 Task: Look for space in Buldāna, India from 1st July, 2023 to 9th July, 2023 for 2 adults in price range Rs.8000 to Rs.15000. Place can be entire place with 1  bedroom having 1 bed and 1 bathroom. Property type can be house, flat, guest house. Booking option can be shelf check-in. Required host language is English.
Action: Mouse moved to (449, 57)
Screenshot: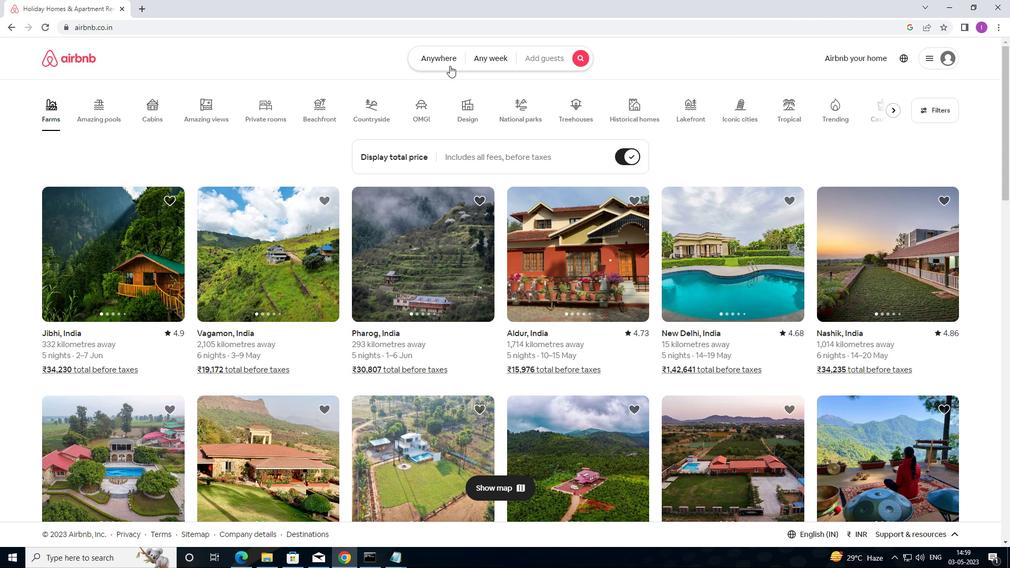 
Action: Mouse pressed left at (449, 57)
Screenshot: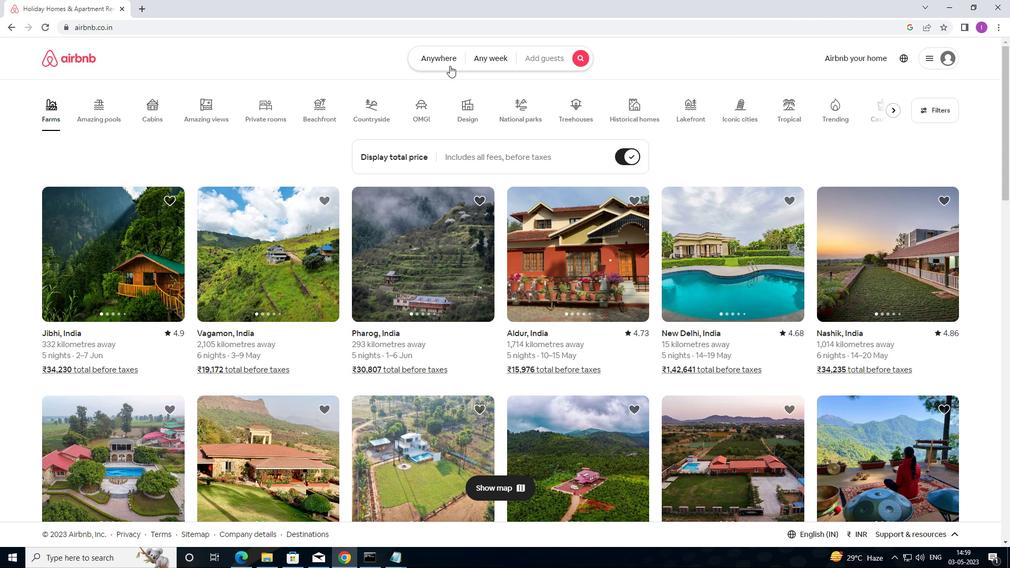 
Action: Mouse moved to (345, 95)
Screenshot: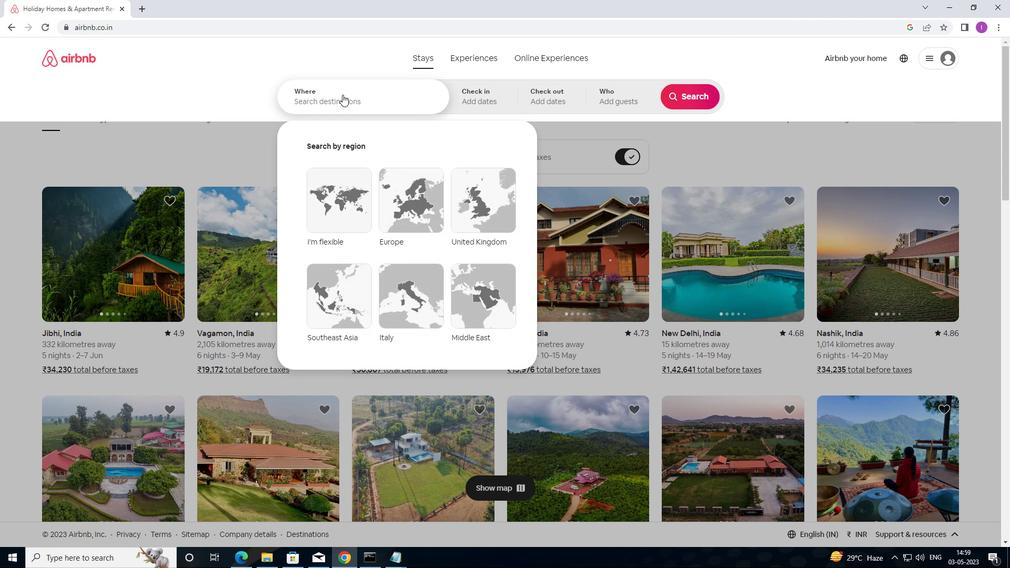 
Action: Mouse pressed left at (345, 95)
Screenshot: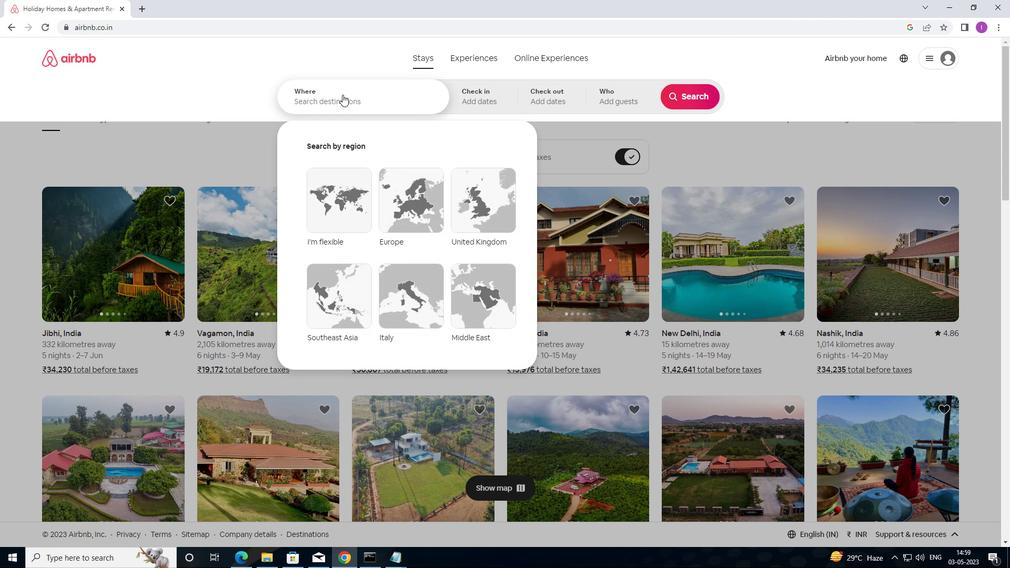 
Action: Mouse moved to (380, 92)
Screenshot: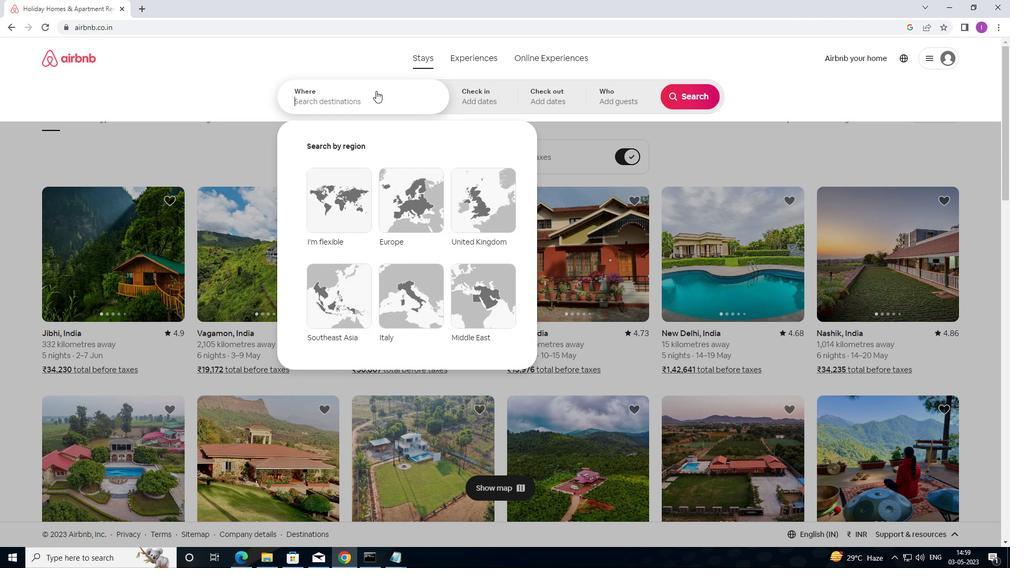 
Action: Key pressed <Key.shift>BULDANA,<Key.shift>INDIA
Screenshot: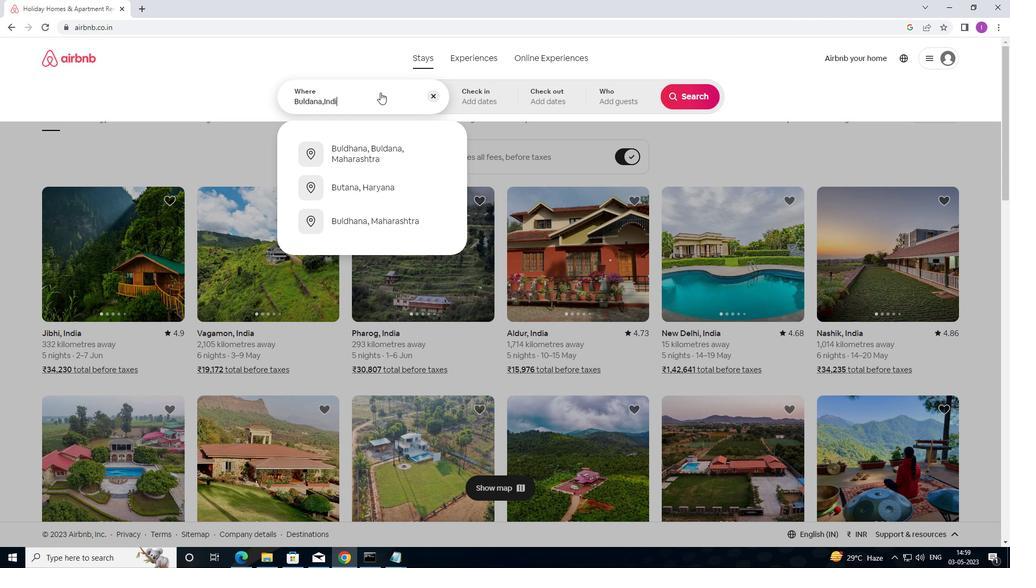 
Action: Mouse moved to (475, 92)
Screenshot: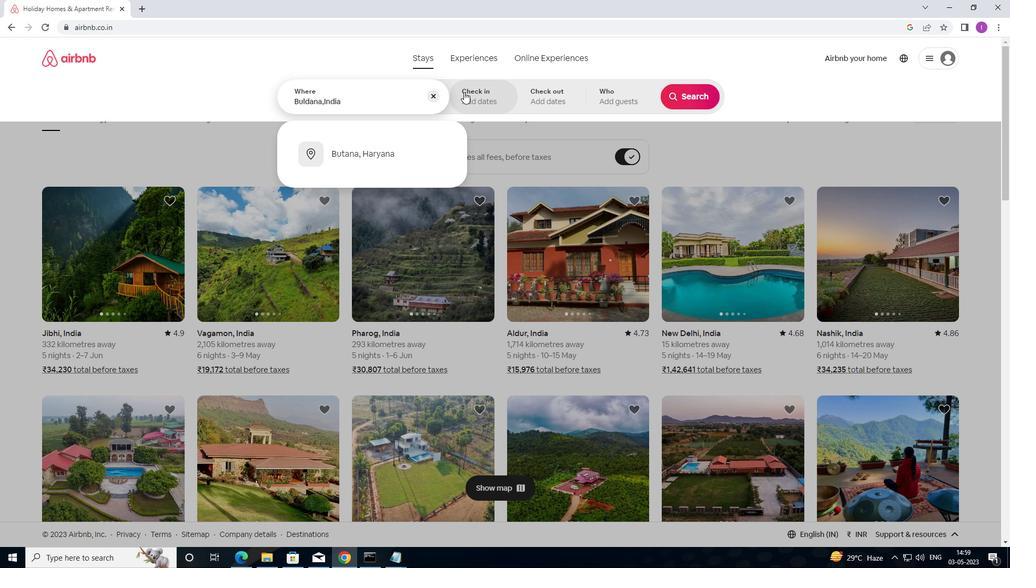 
Action: Mouse pressed left at (475, 92)
Screenshot: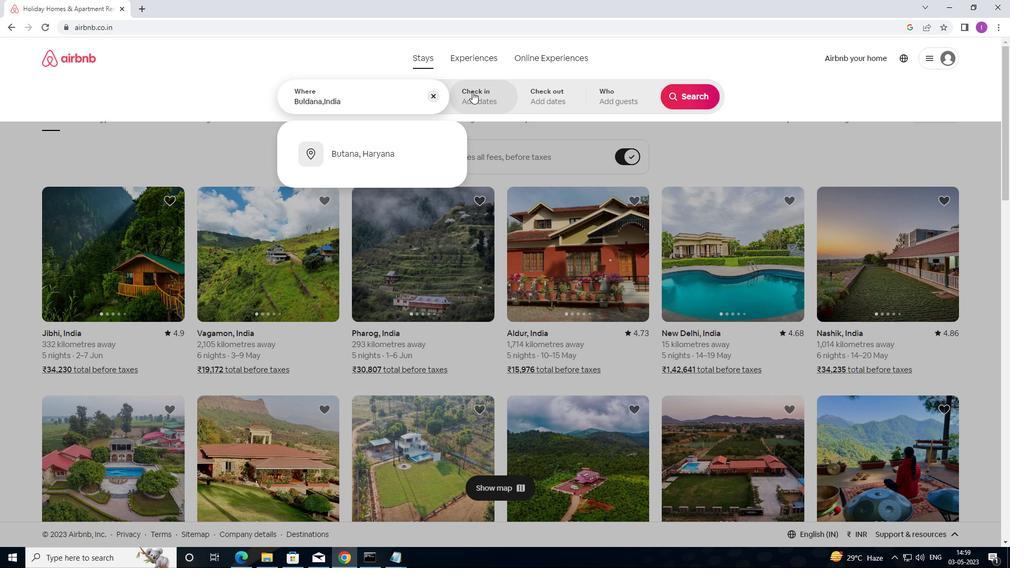 
Action: Mouse moved to (701, 188)
Screenshot: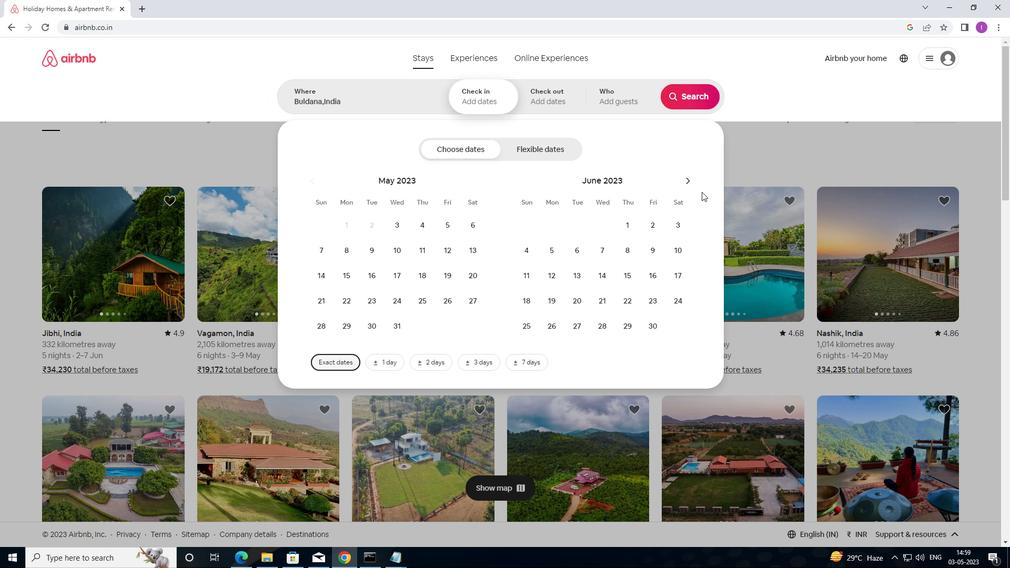 
Action: Mouse pressed left at (701, 188)
Screenshot: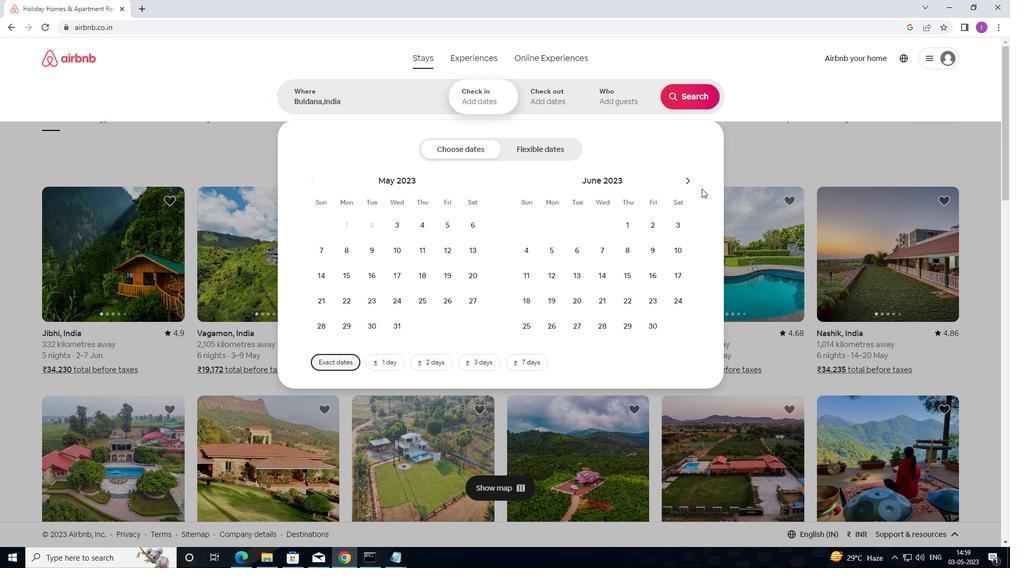 
Action: Mouse moved to (688, 179)
Screenshot: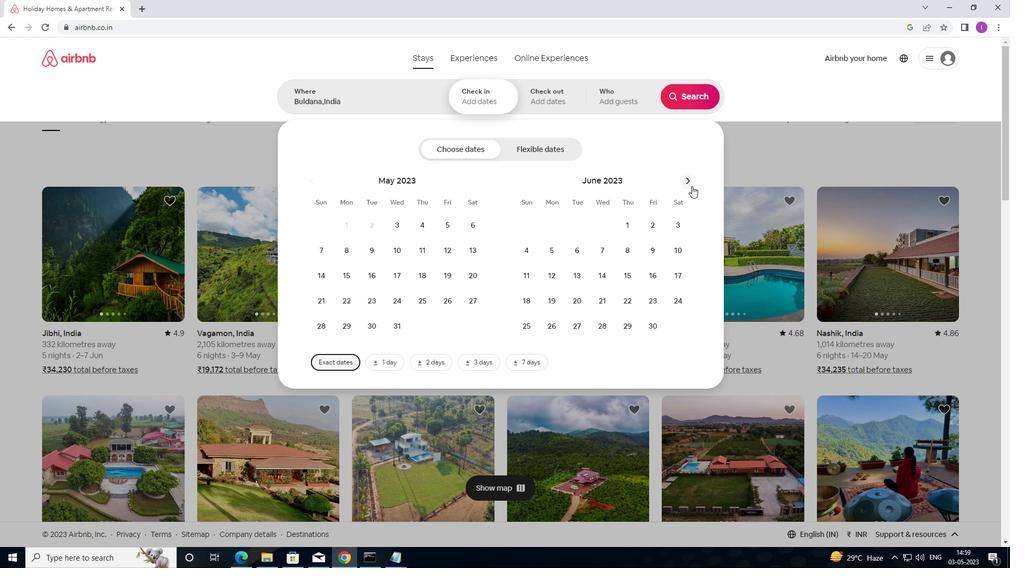 
Action: Mouse pressed left at (688, 179)
Screenshot: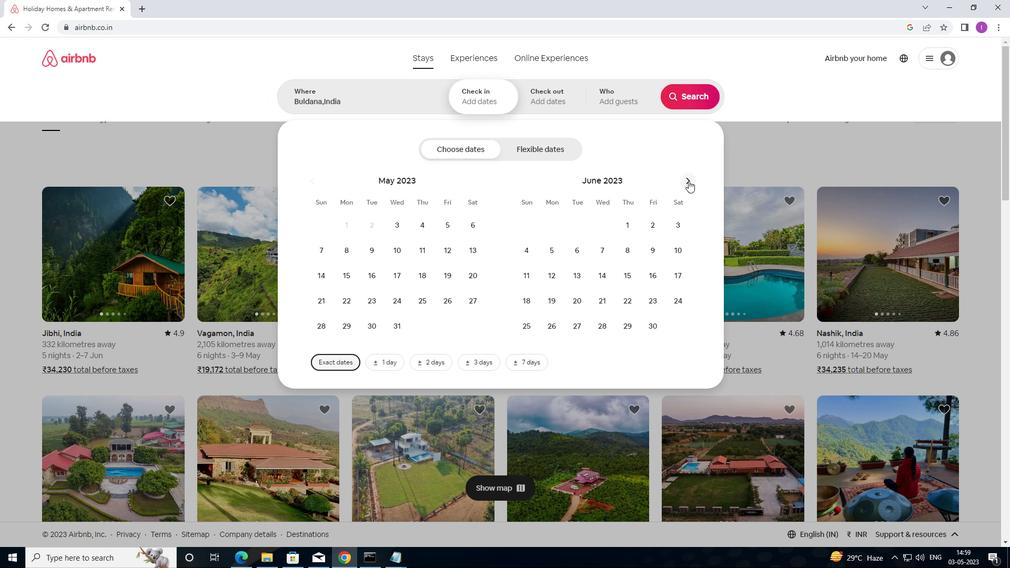 
Action: Mouse moved to (688, 224)
Screenshot: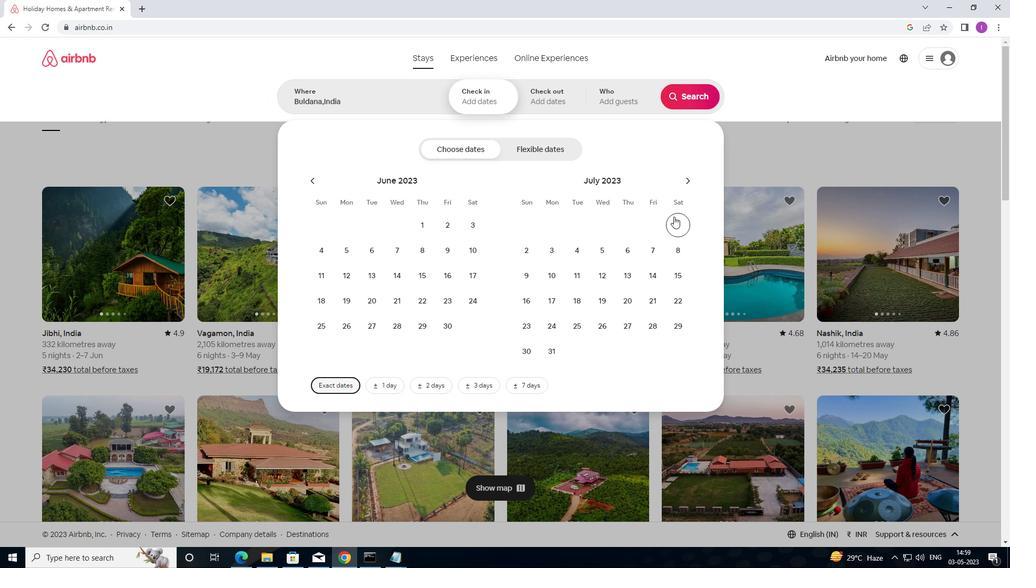 
Action: Mouse pressed left at (688, 224)
Screenshot: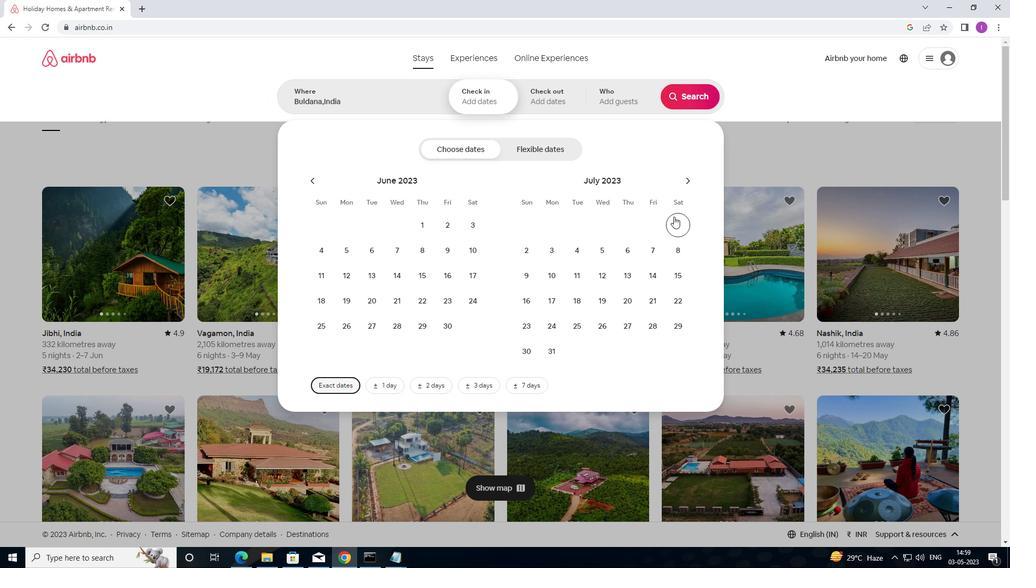 
Action: Mouse moved to (525, 280)
Screenshot: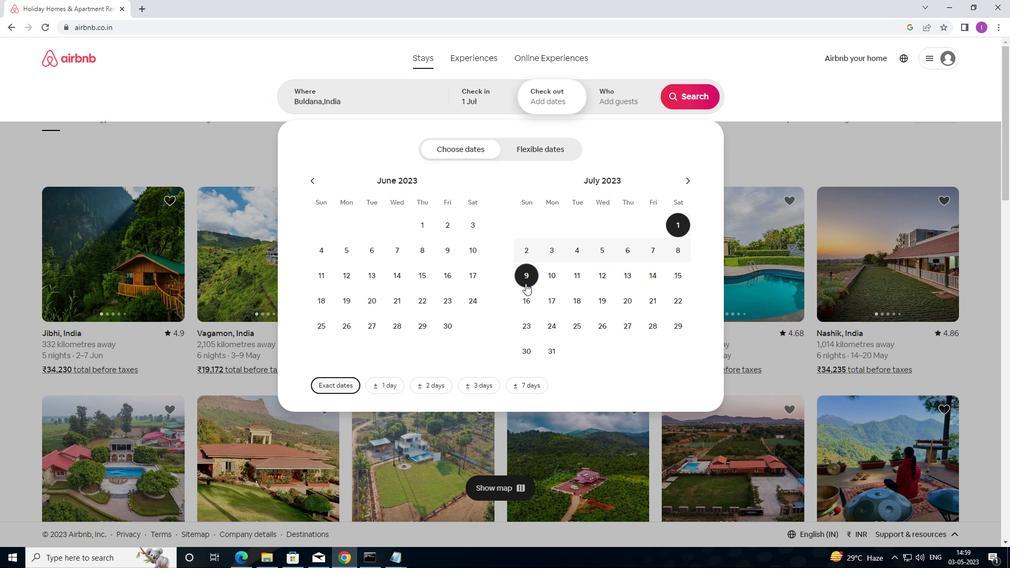 
Action: Mouse pressed left at (525, 280)
Screenshot: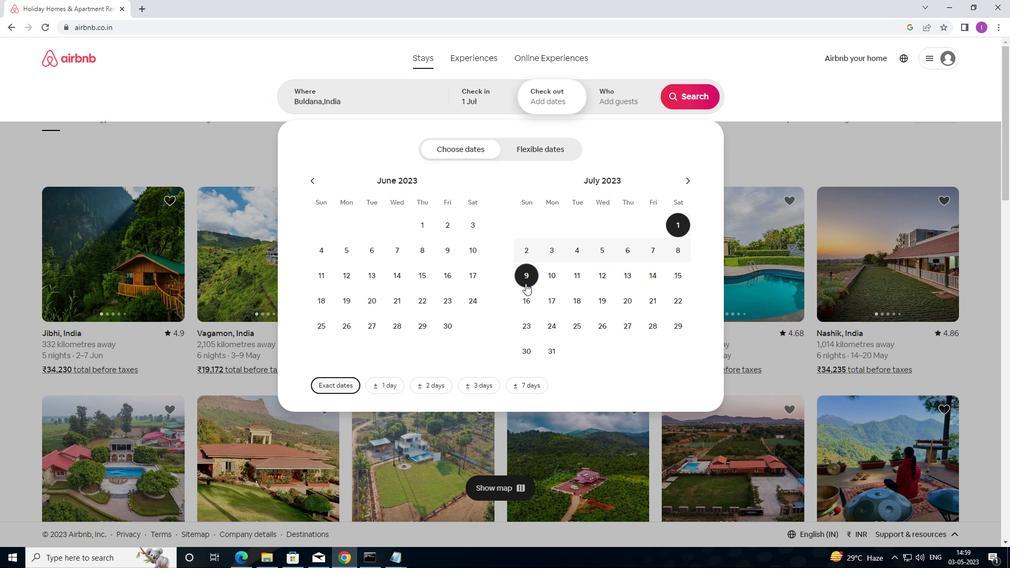 
Action: Mouse moved to (623, 101)
Screenshot: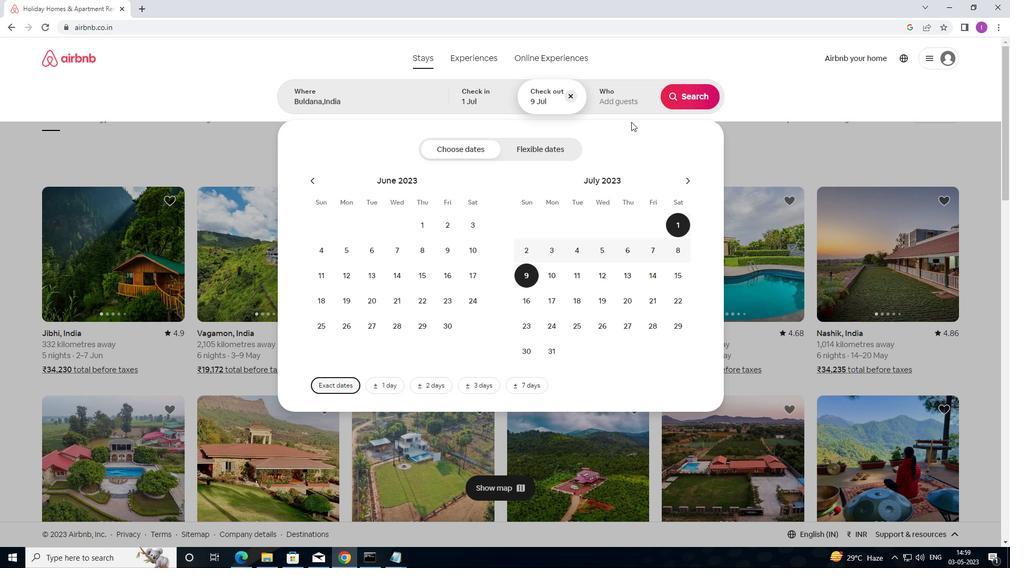 
Action: Mouse pressed left at (623, 101)
Screenshot: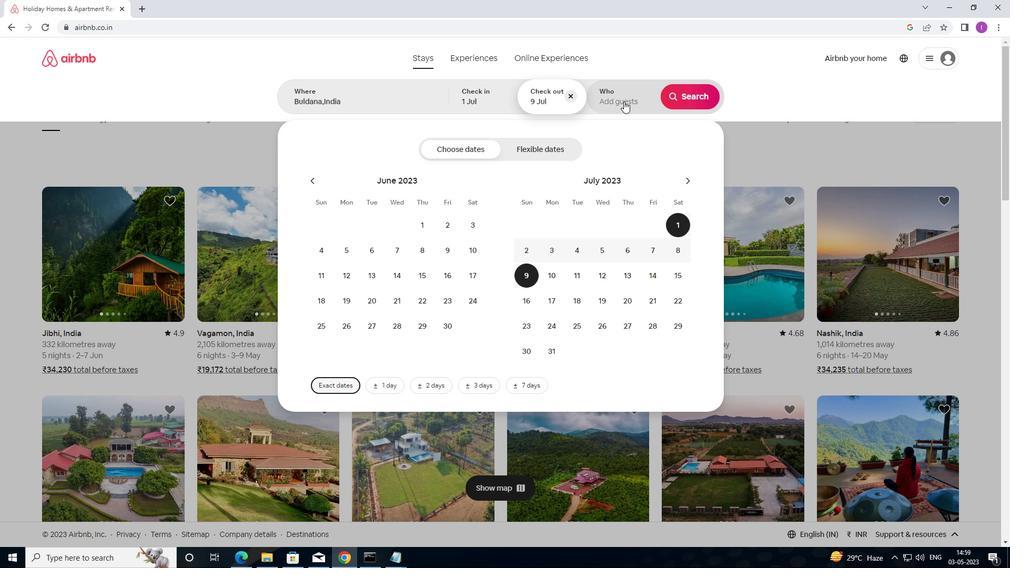 
Action: Mouse moved to (697, 150)
Screenshot: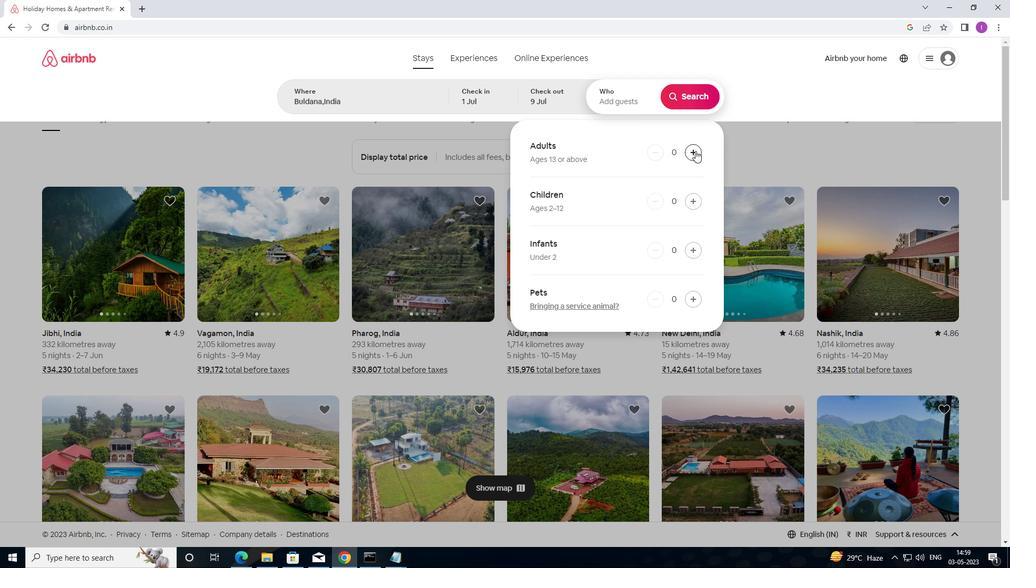 
Action: Mouse pressed left at (697, 150)
Screenshot: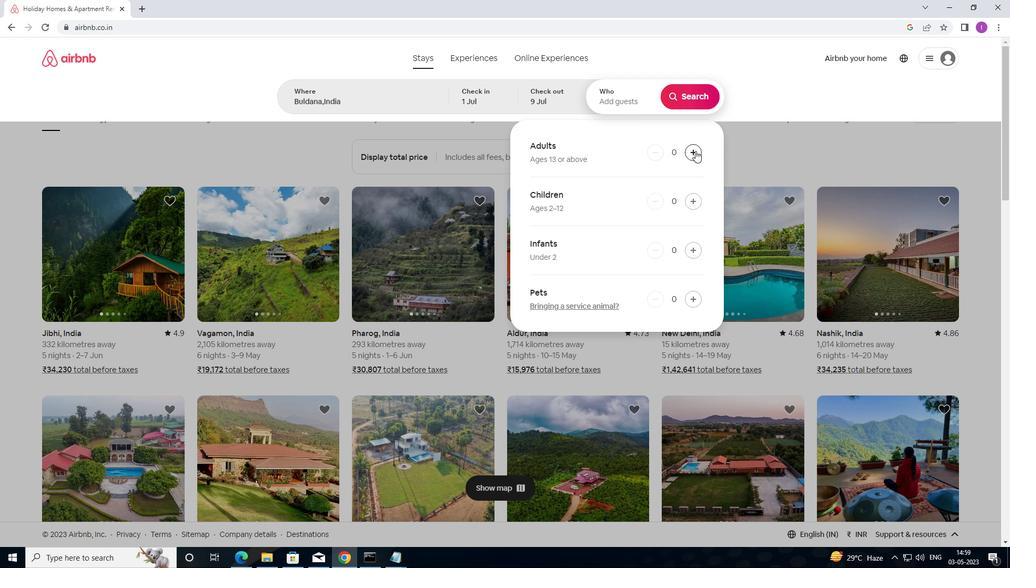 
Action: Mouse moved to (697, 150)
Screenshot: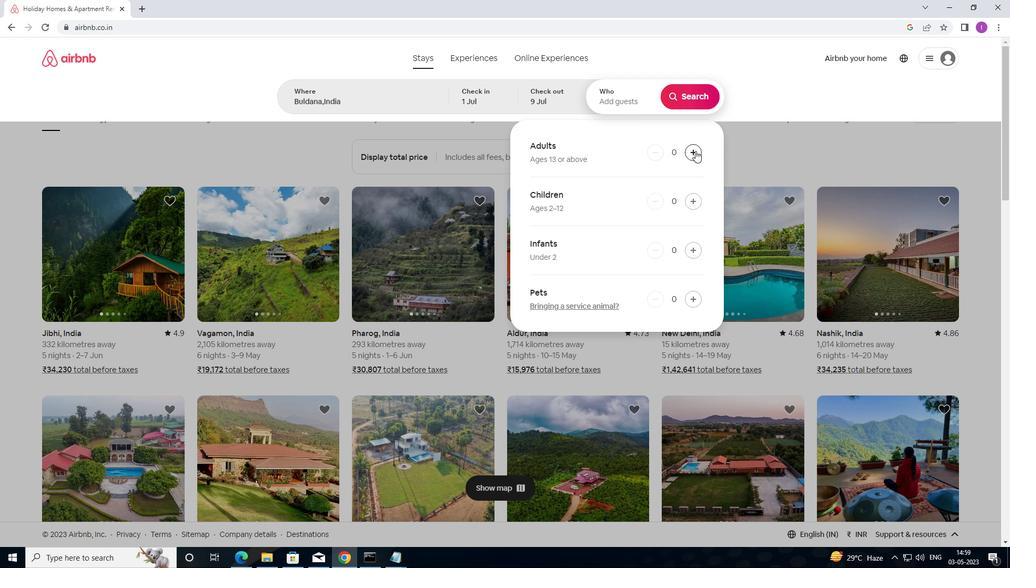 
Action: Mouse pressed left at (697, 150)
Screenshot: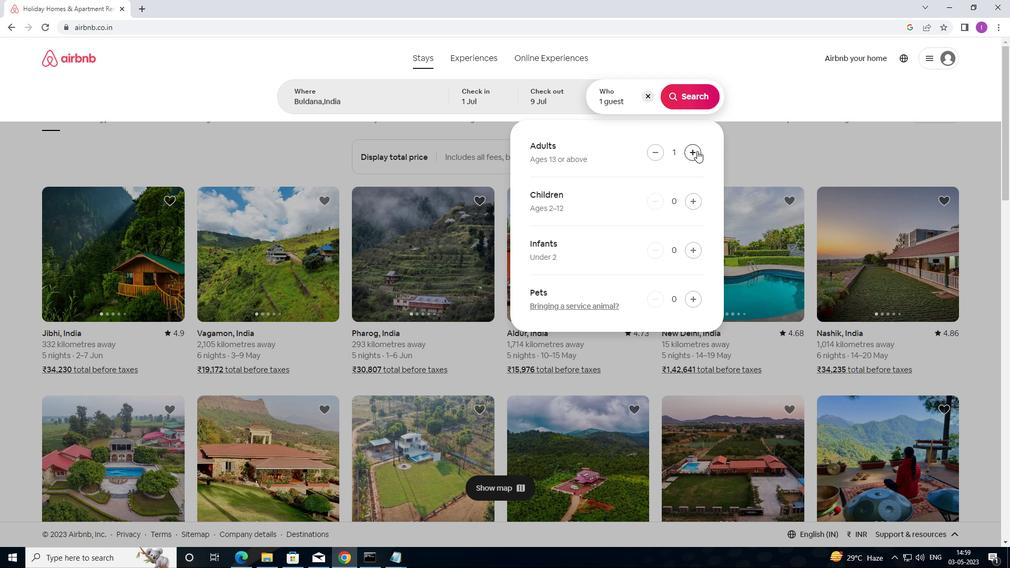 
Action: Mouse moved to (691, 88)
Screenshot: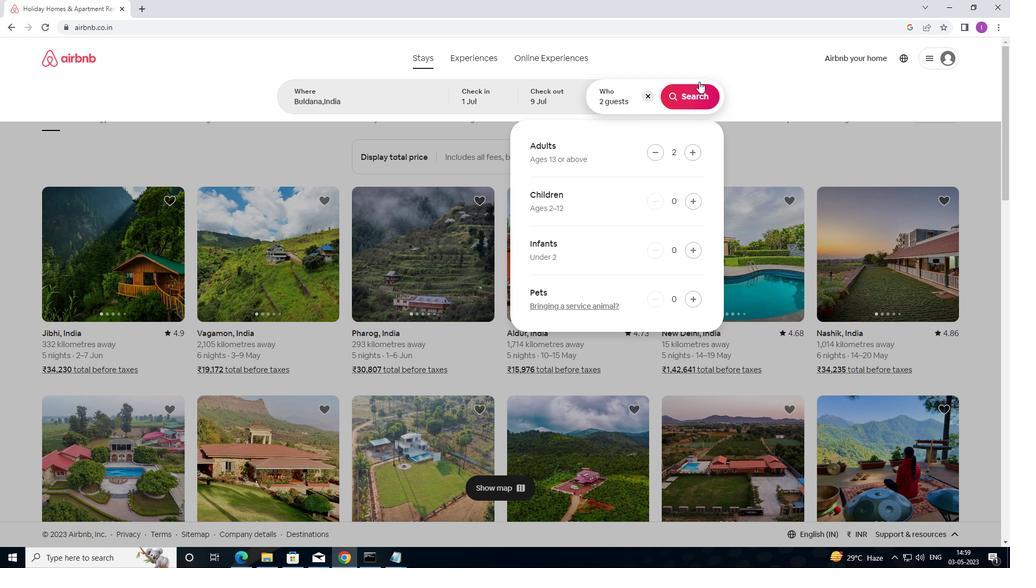 
Action: Mouse pressed left at (691, 88)
Screenshot: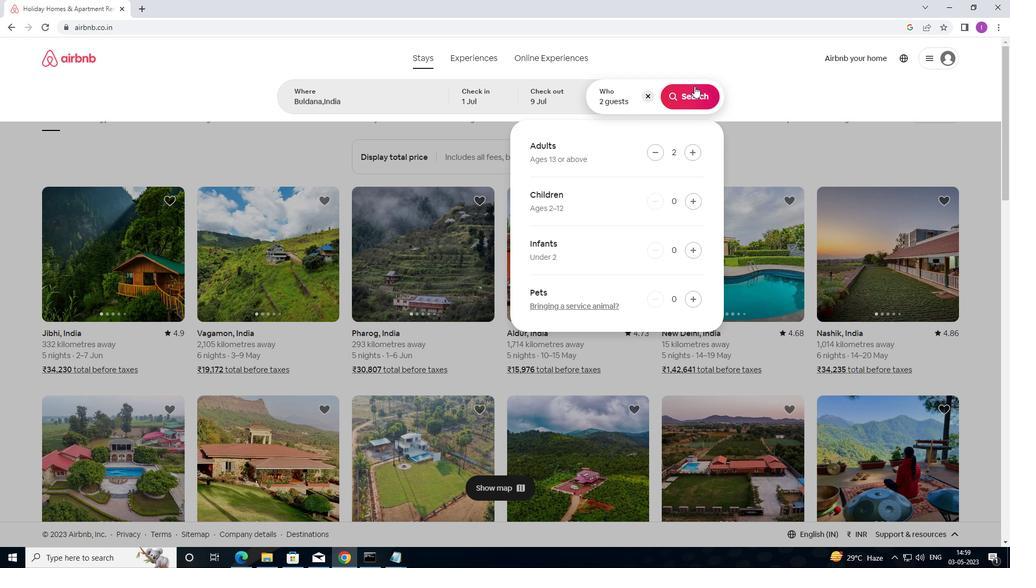 
Action: Mouse moved to (955, 99)
Screenshot: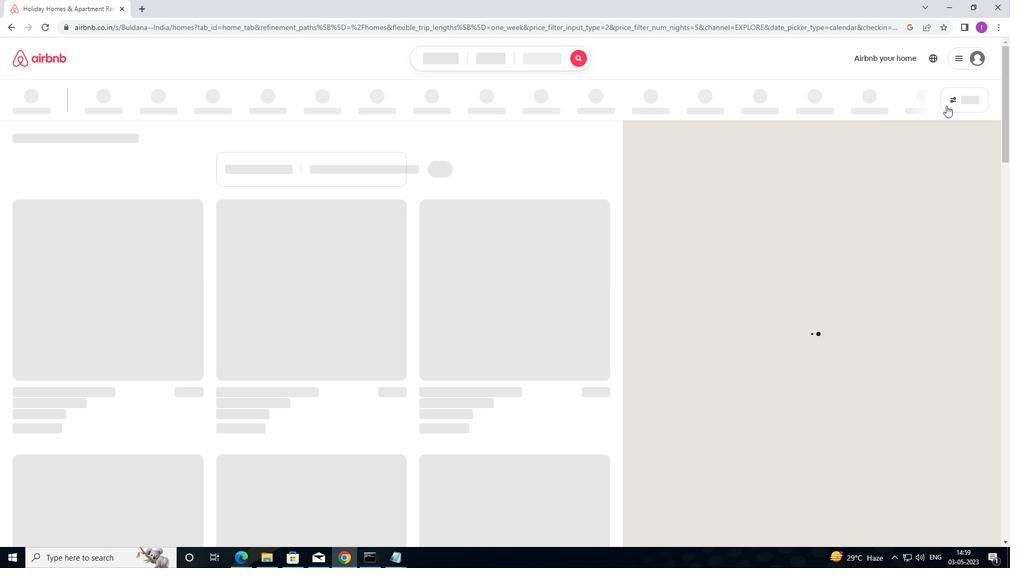 
Action: Mouse pressed left at (955, 99)
Screenshot: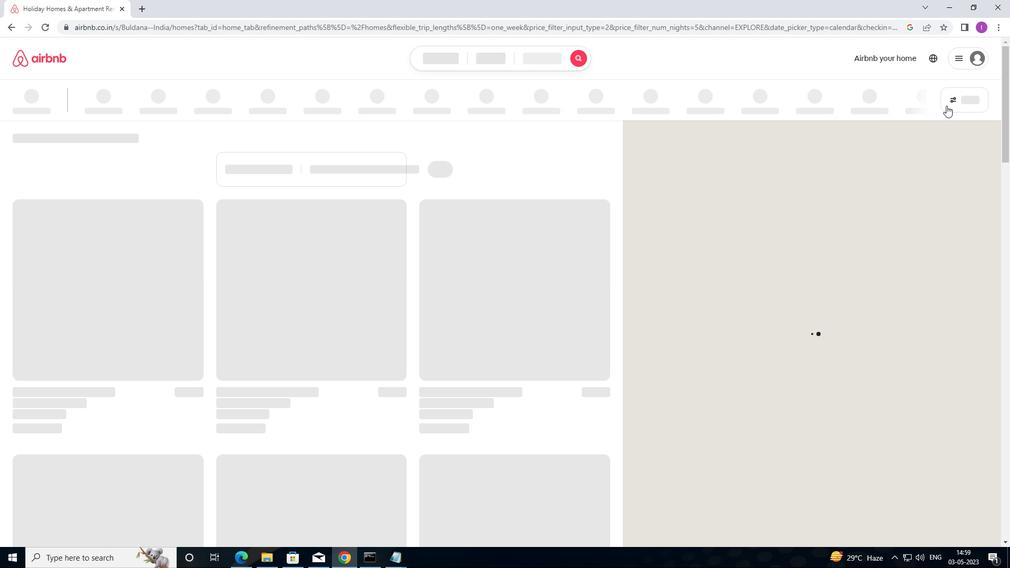 
Action: Mouse moved to (952, 100)
Screenshot: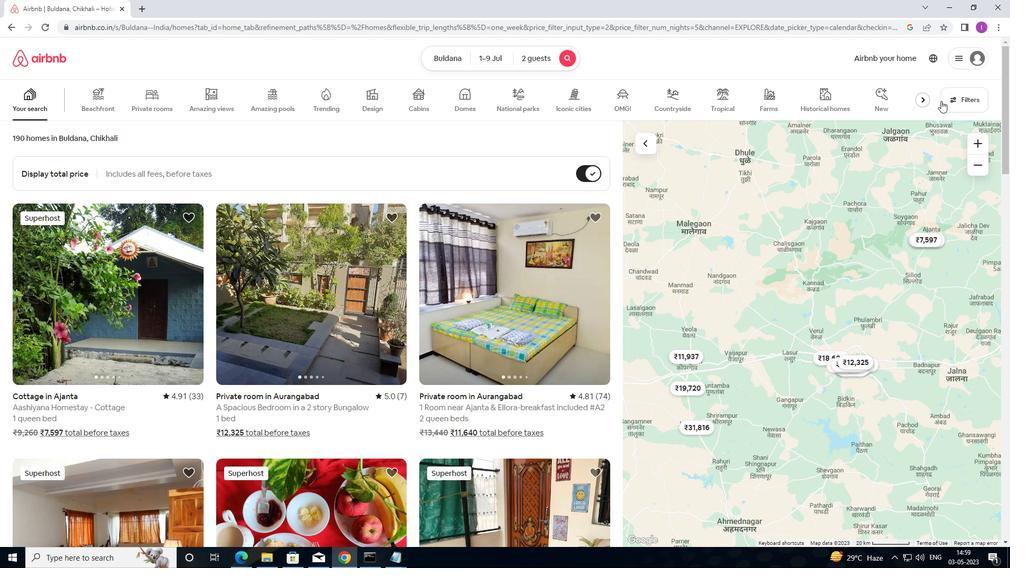 
Action: Mouse pressed left at (952, 100)
Screenshot: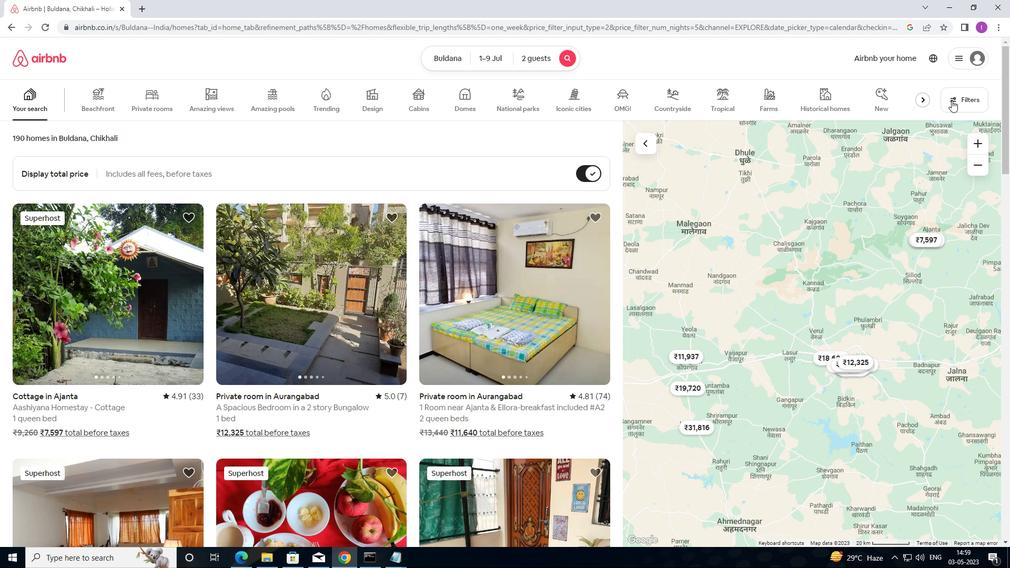 
Action: Mouse moved to (391, 229)
Screenshot: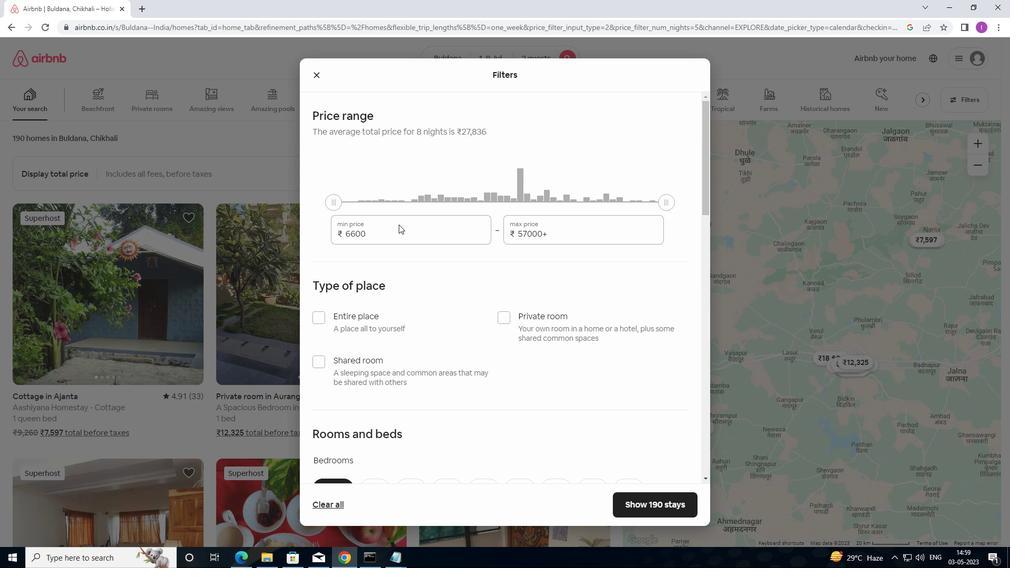 
Action: Mouse pressed left at (391, 229)
Screenshot: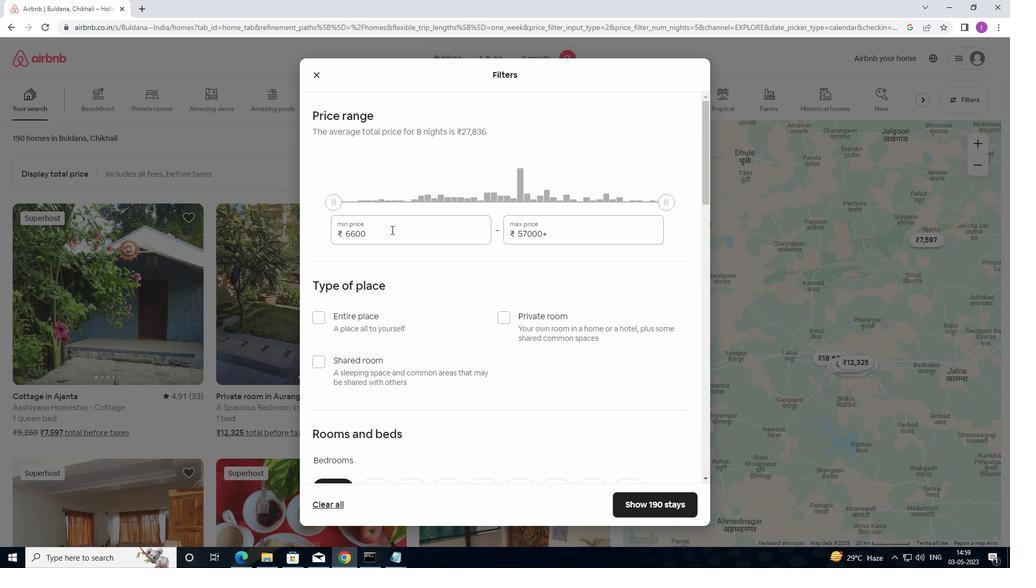 
Action: Mouse moved to (339, 235)
Screenshot: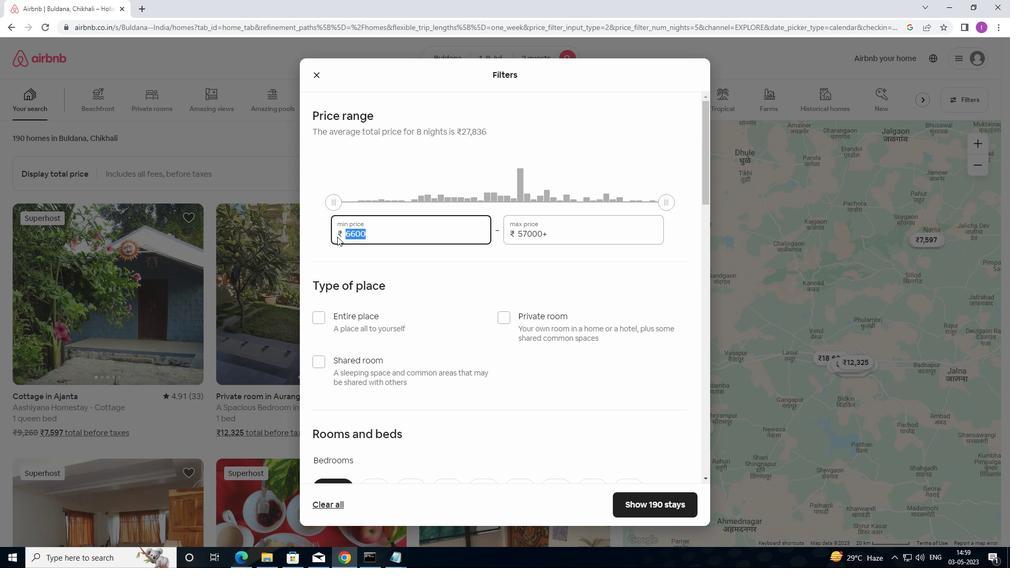 
Action: Key pressed 8
Screenshot: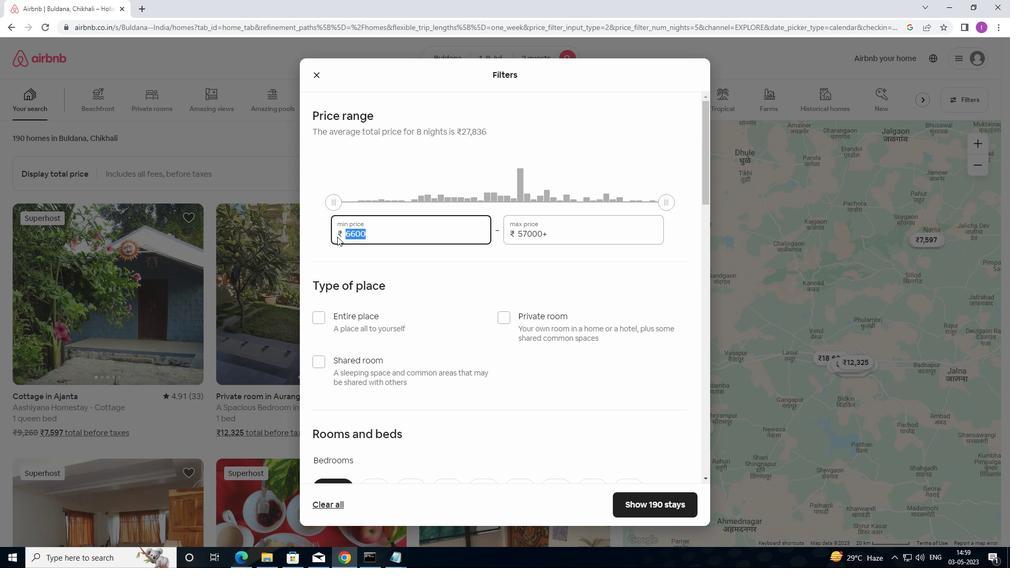 
Action: Mouse moved to (347, 232)
Screenshot: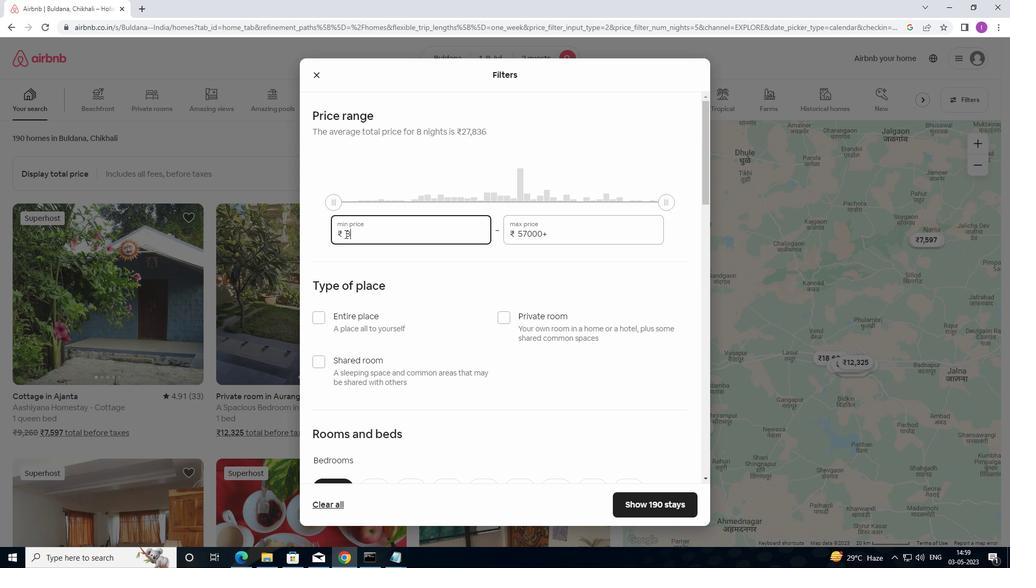 
Action: Key pressed 0
Screenshot: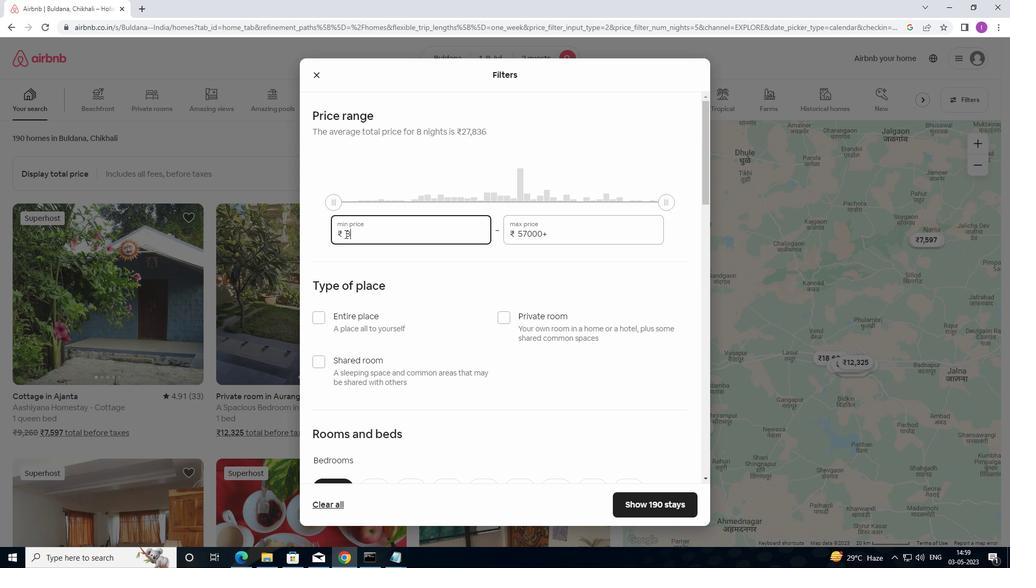 
Action: Mouse moved to (356, 228)
Screenshot: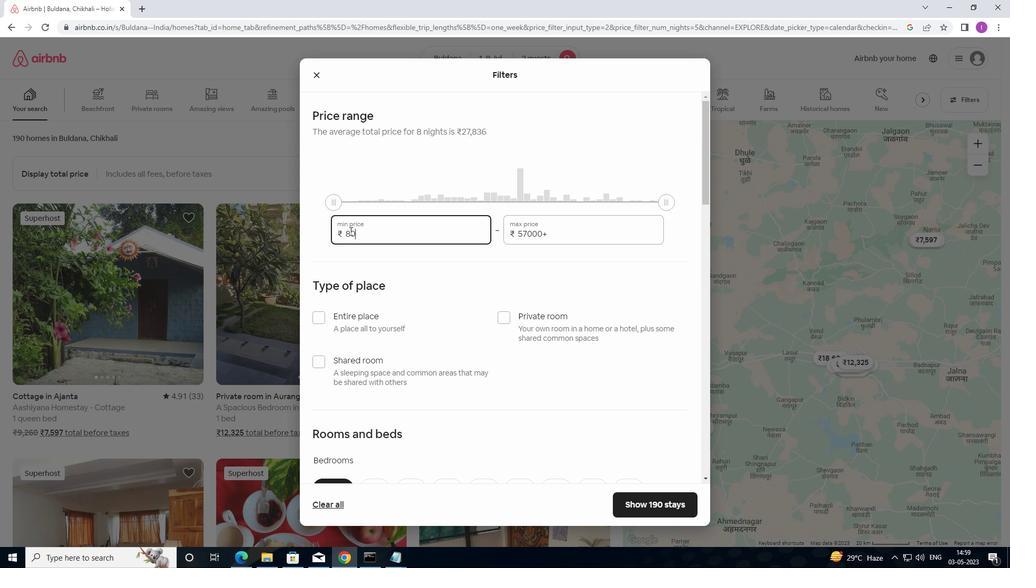 
Action: Key pressed 00
Screenshot: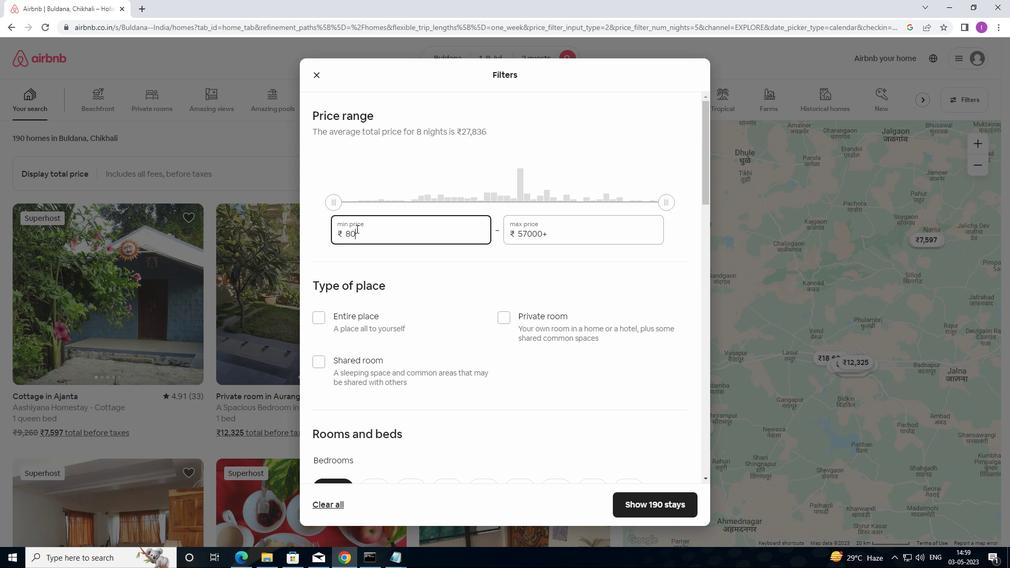
Action: Mouse moved to (552, 232)
Screenshot: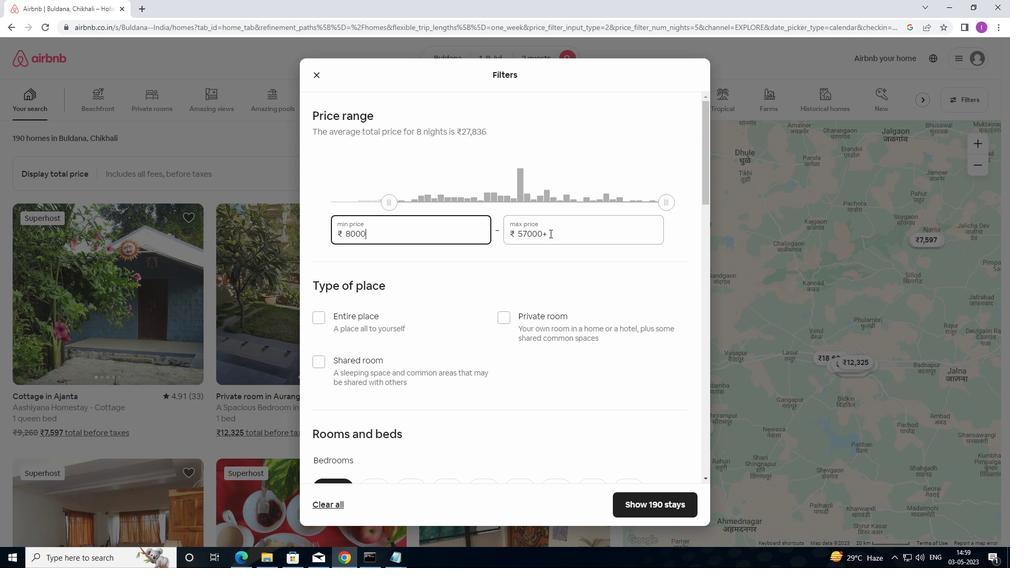 
Action: Mouse pressed left at (552, 232)
Screenshot: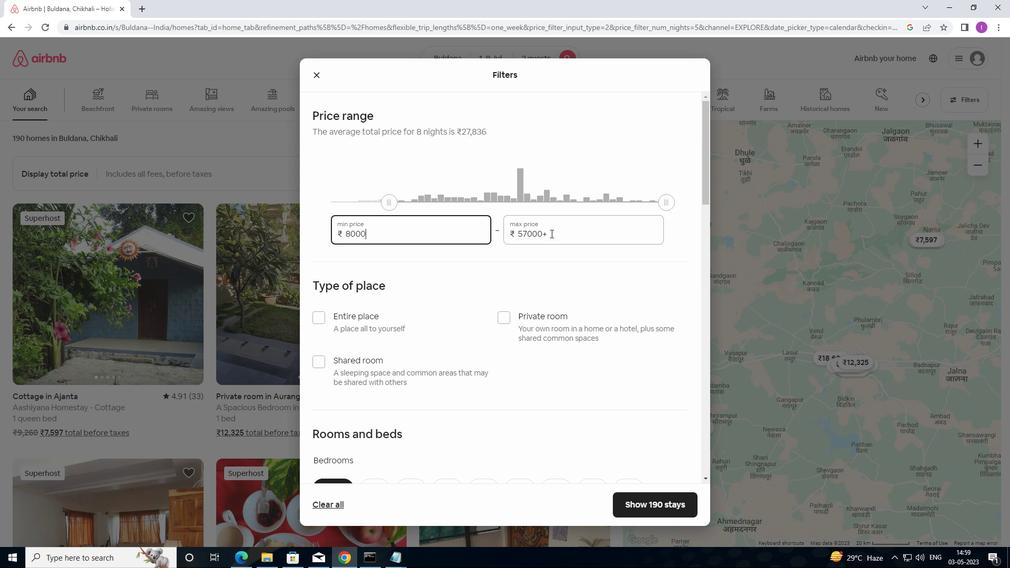 
Action: Mouse moved to (516, 228)
Screenshot: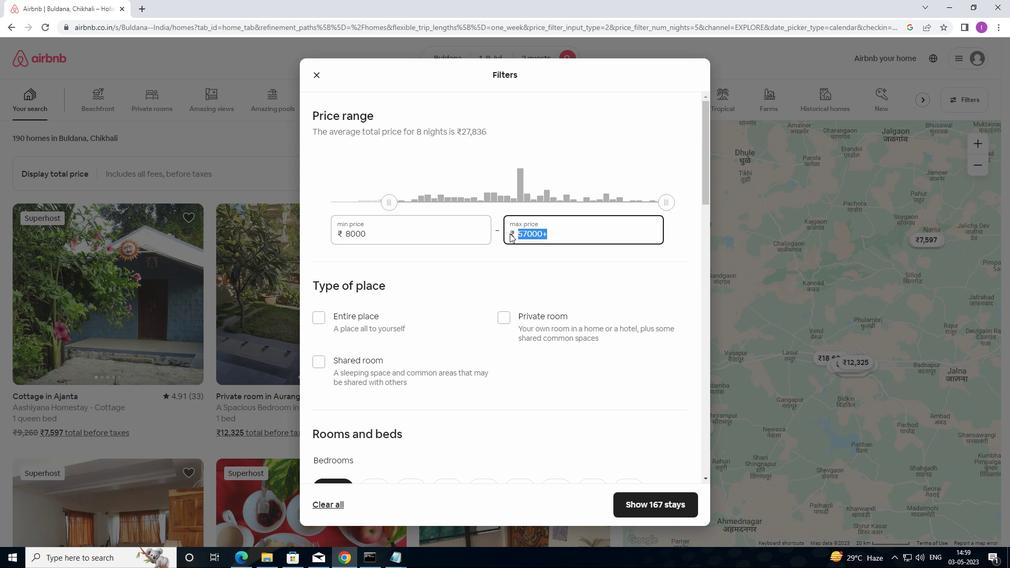
Action: Key pressed 1500
Screenshot: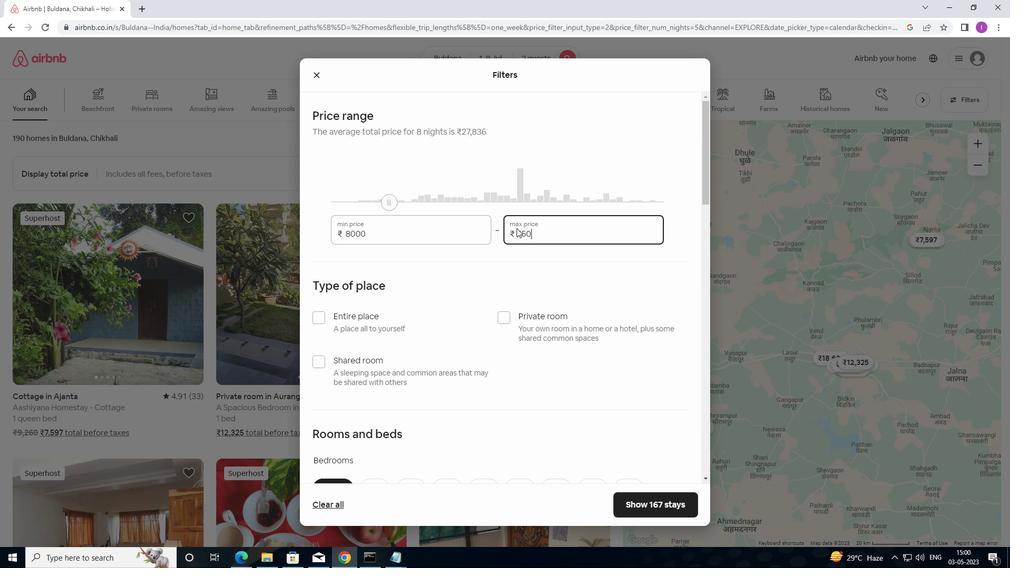 
Action: Mouse moved to (517, 227)
Screenshot: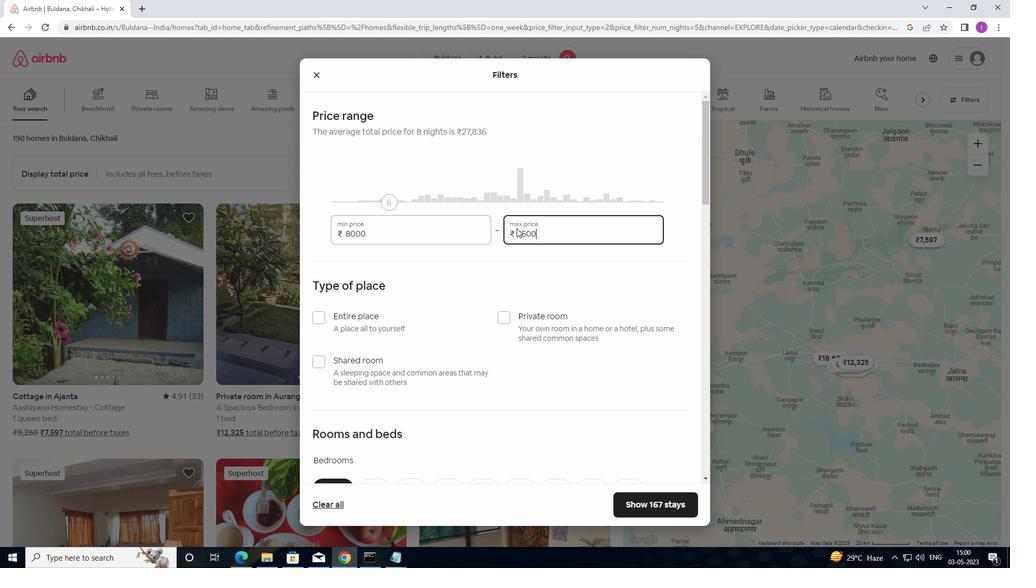 
Action: Key pressed 0
Screenshot: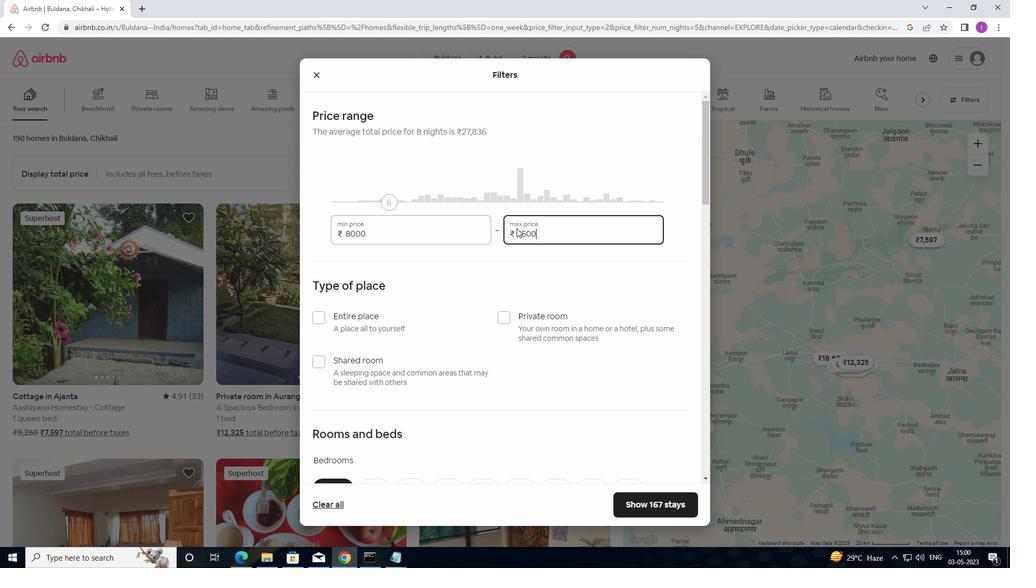 
Action: Mouse moved to (478, 285)
Screenshot: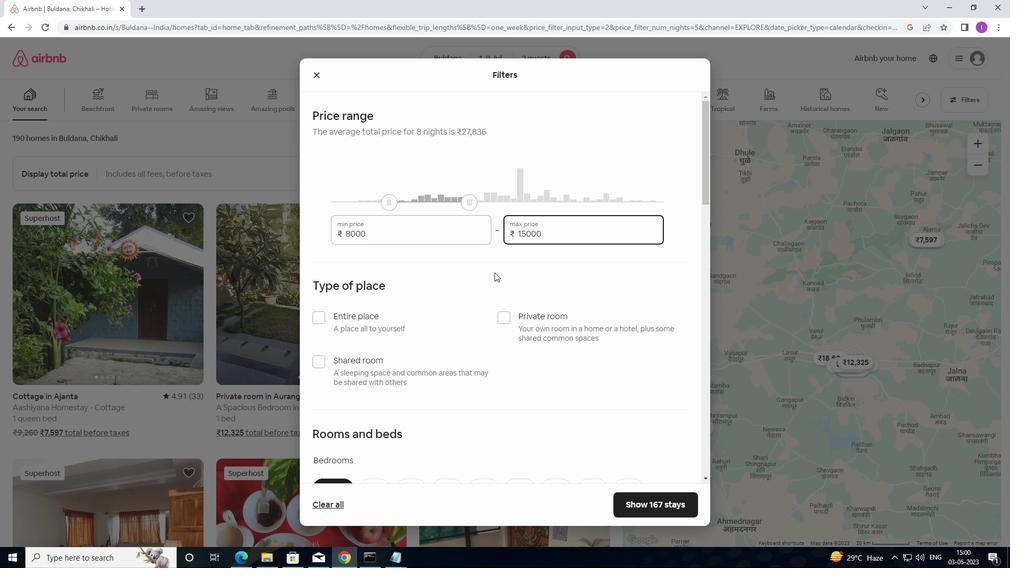 
Action: Mouse scrolled (478, 284) with delta (0, 0)
Screenshot: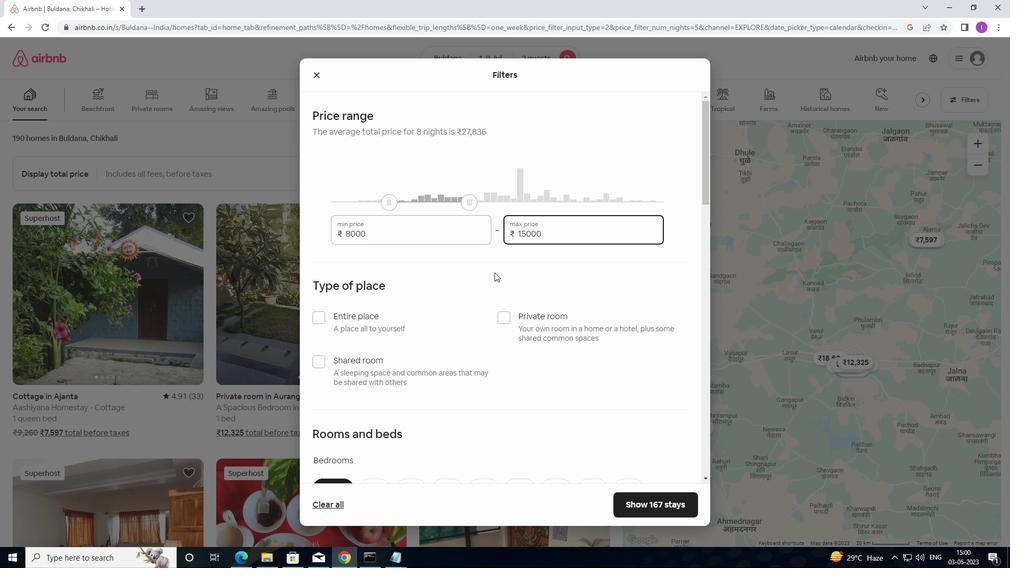 
Action: Mouse moved to (323, 265)
Screenshot: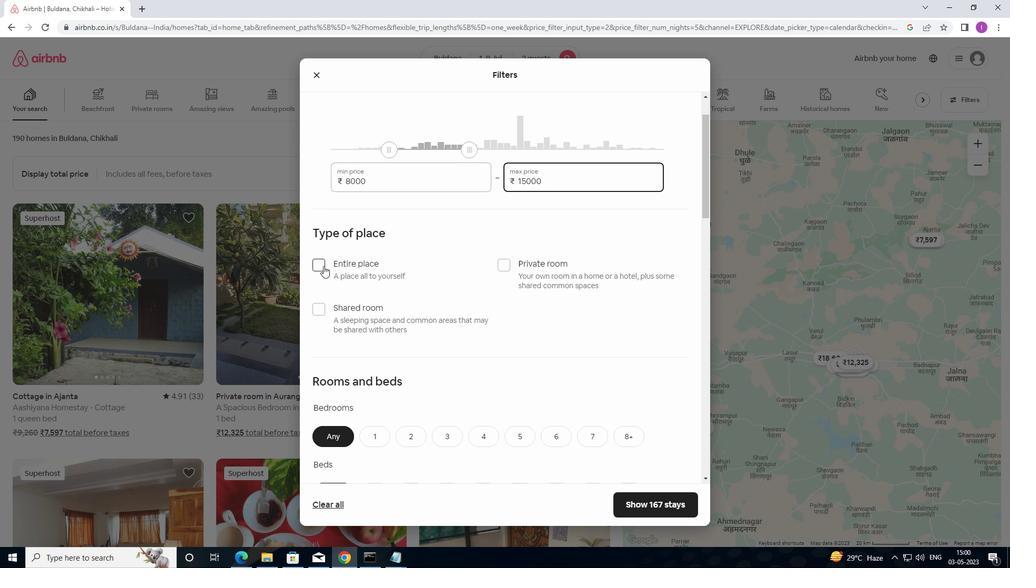 
Action: Mouse pressed left at (323, 265)
Screenshot: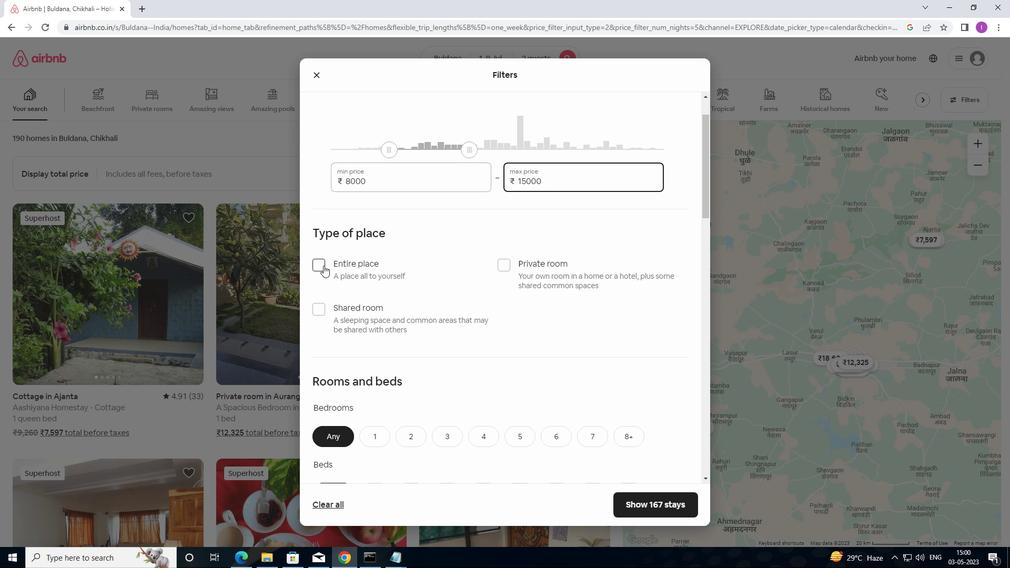 
Action: Mouse moved to (375, 283)
Screenshot: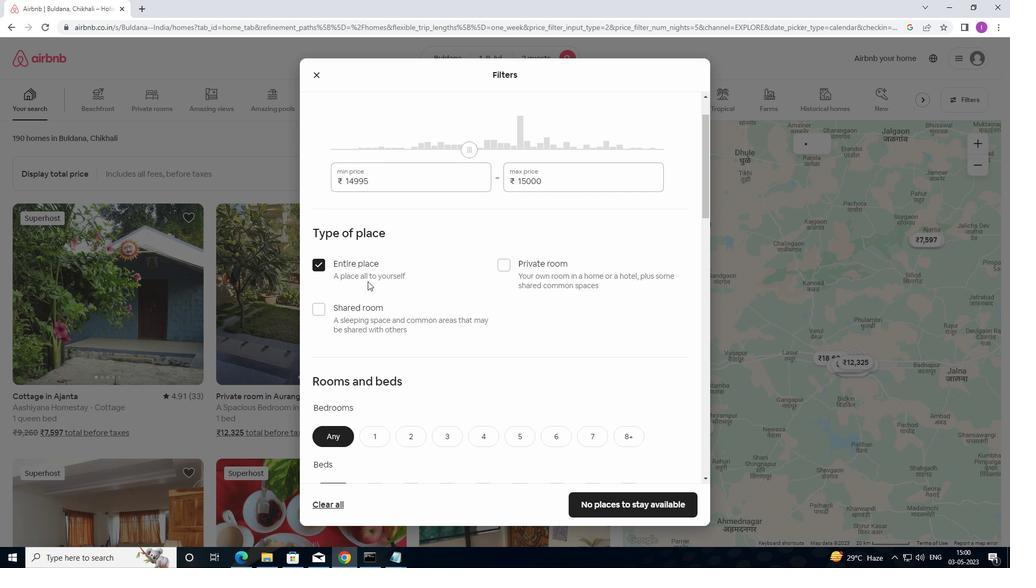 
Action: Mouse scrolled (375, 282) with delta (0, 0)
Screenshot: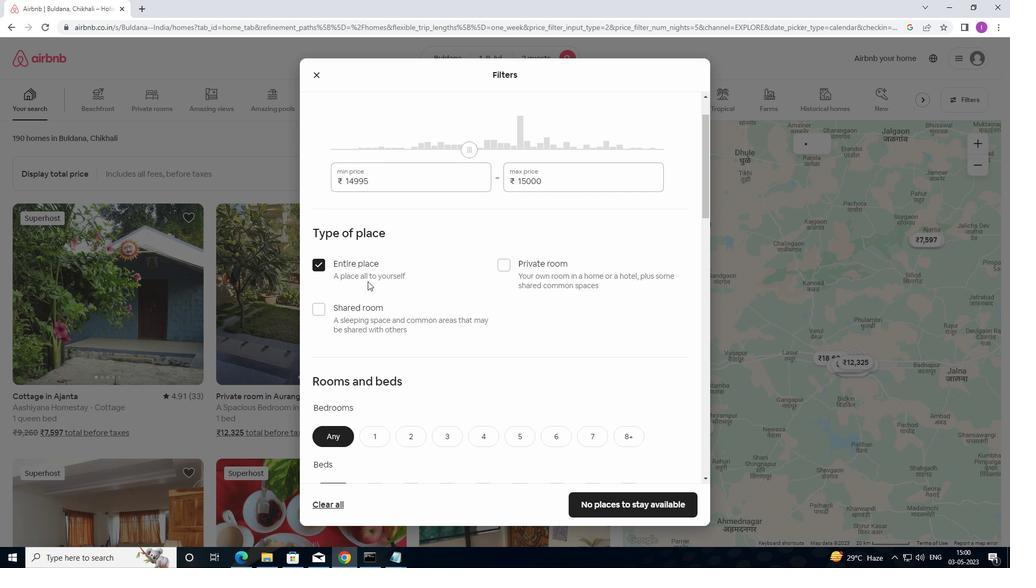 
Action: Mouse moved to (380, 284)
Screenshot: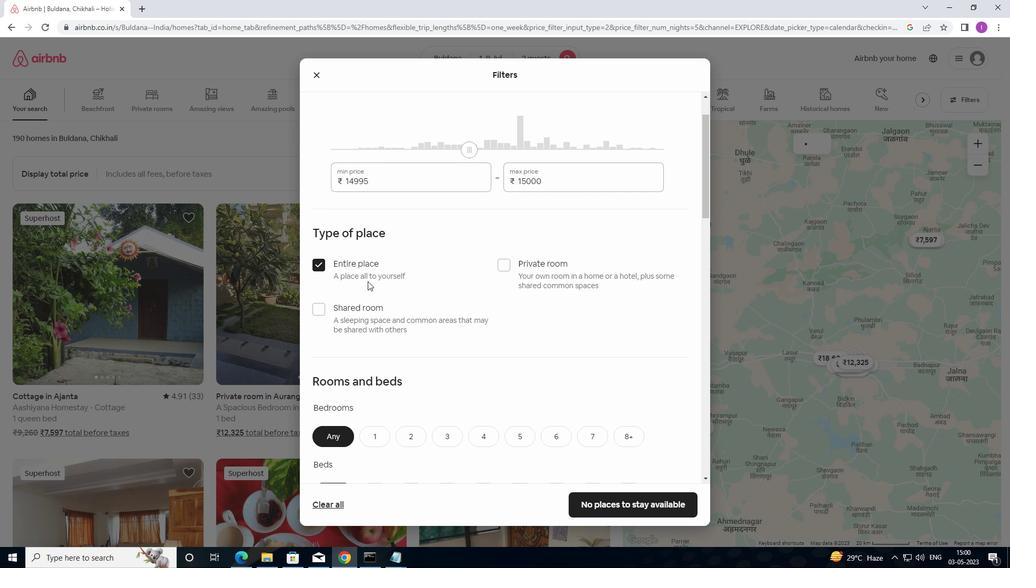 
Action: Mouse scrolled (380, 284) with delta (0, 0)
Screenshot: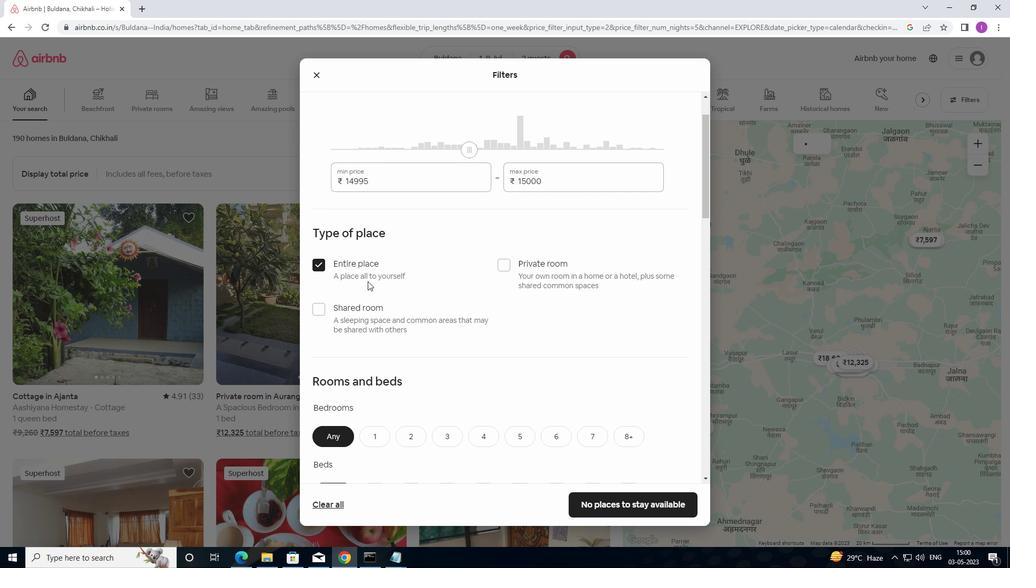 
Action: Mouse moved to (380, 284)
Screenshot: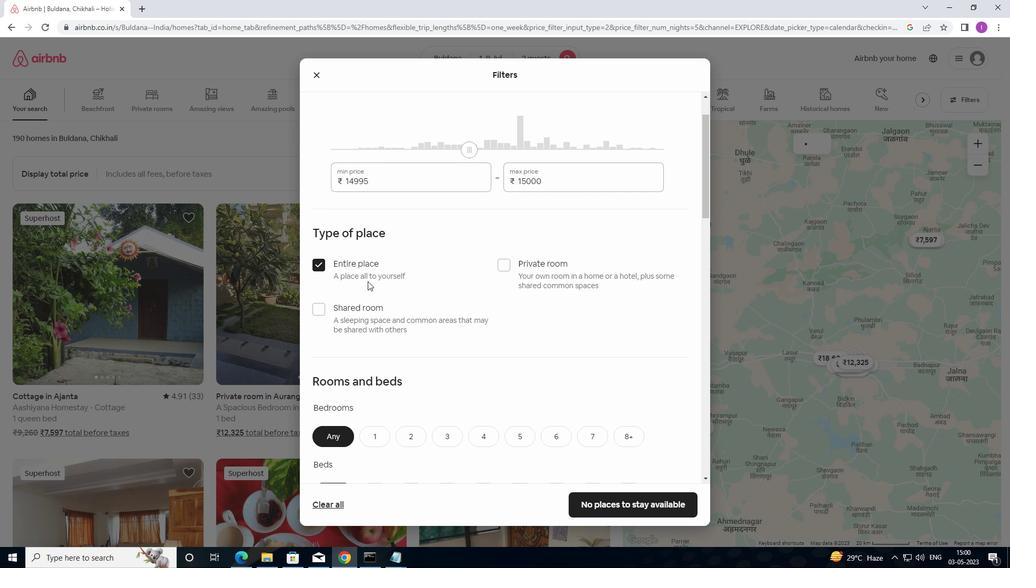 
Action: Mouse scrolled (380, 284) with delta (0, 0)
Screenshot: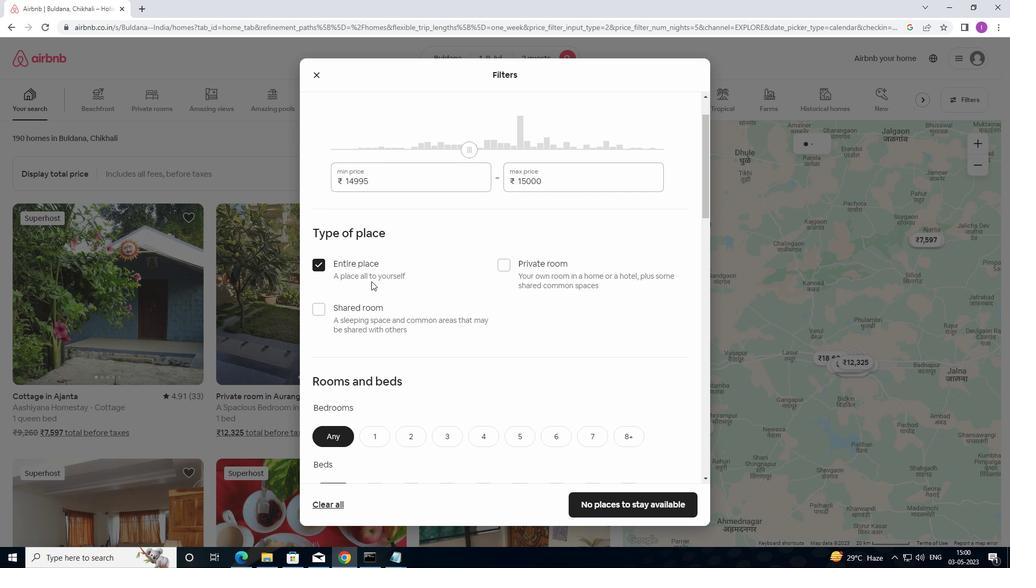 
Action: Mouse moved to (379, 284)
Screenshot: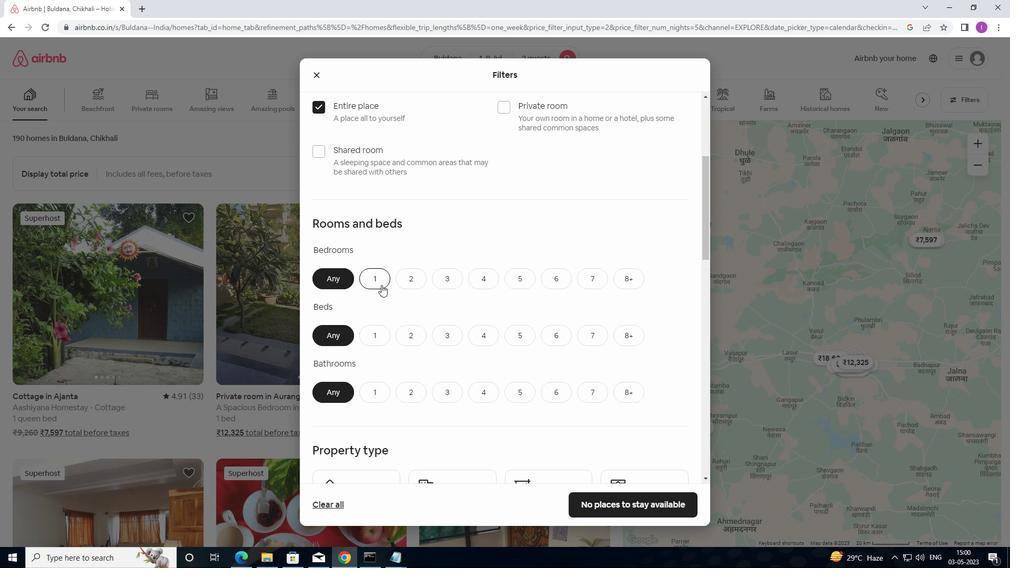 
Action: Mouse pressed left at (379, 284)
Screenshot: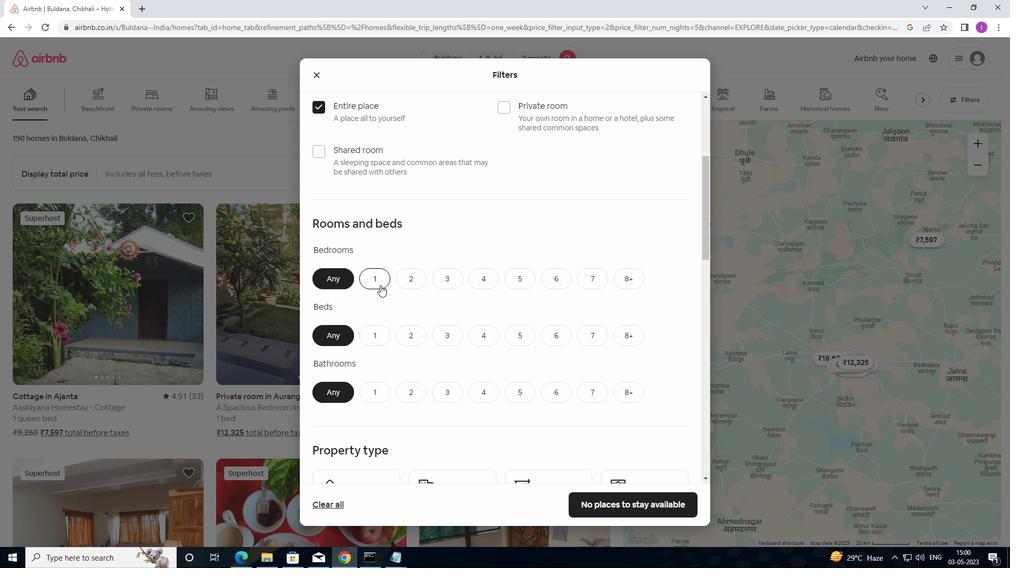 
Action: Mouse moved to (384, 331)
Screenshot: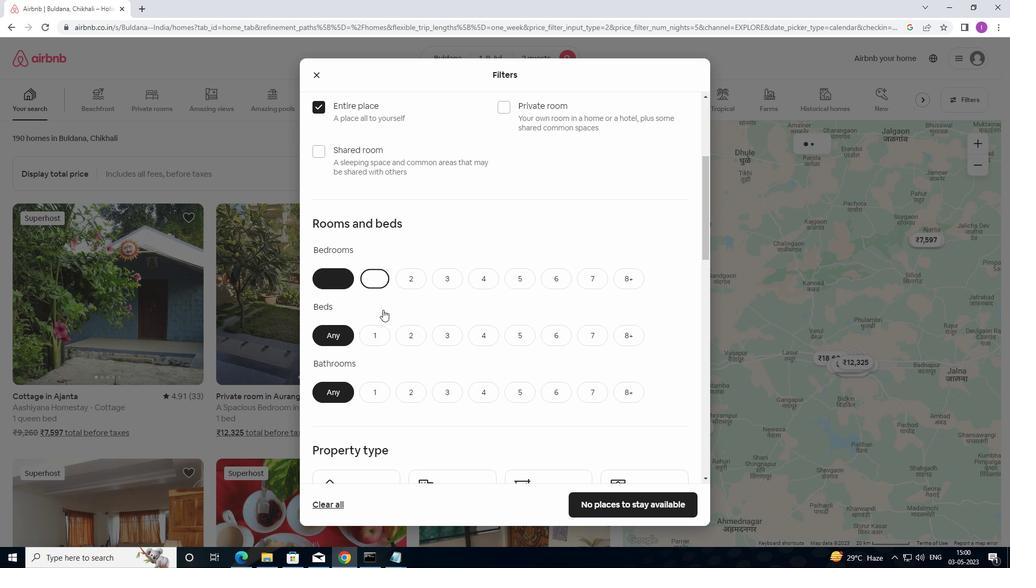
Action: Mouse pressed left at (384, 331)
Screenshot: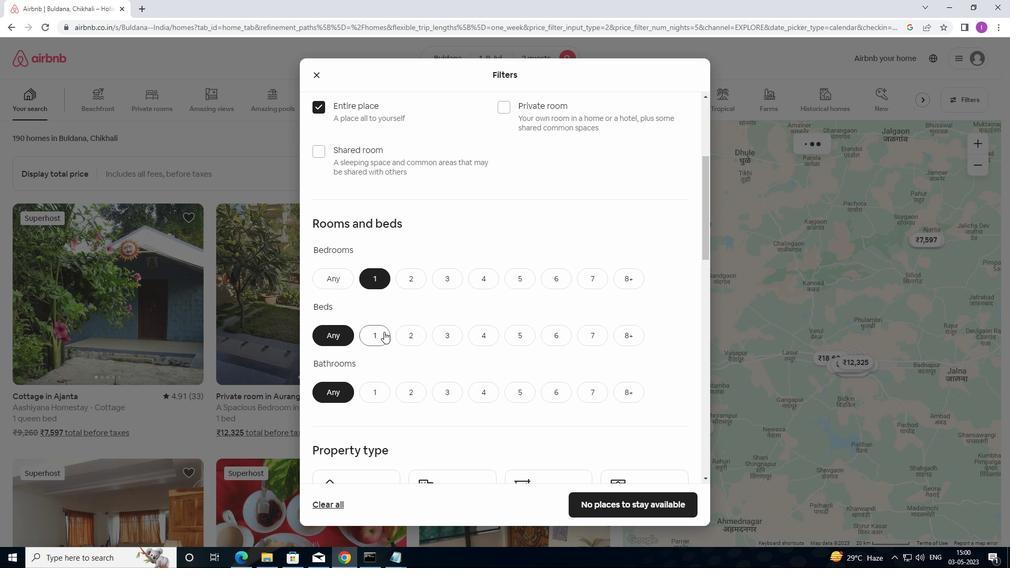 
Action: Mouse moved to (381, 357)
Screenshot: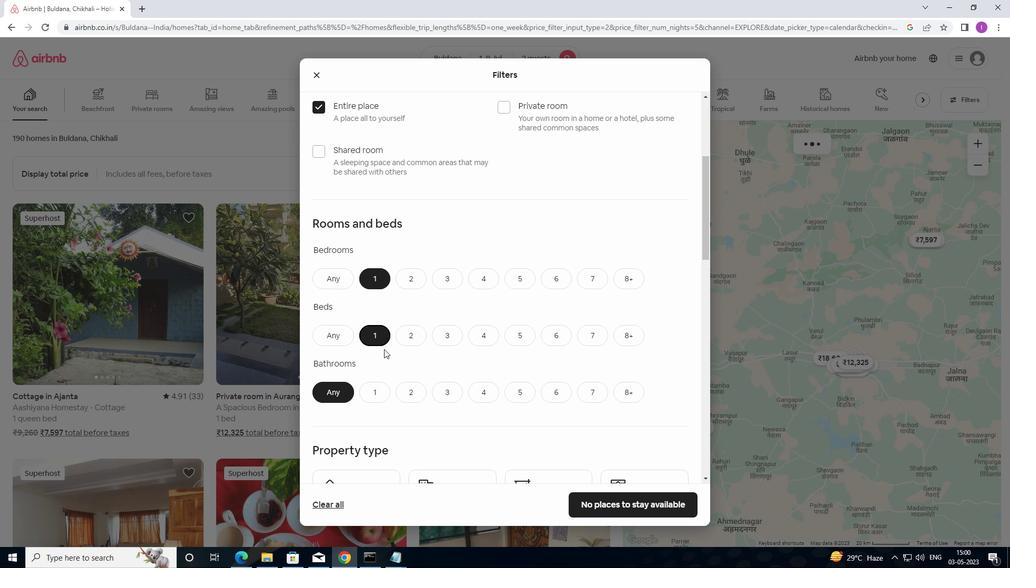 
Action: Mouse scrolled (381, 356) with delta (0, 0)
Screenshot: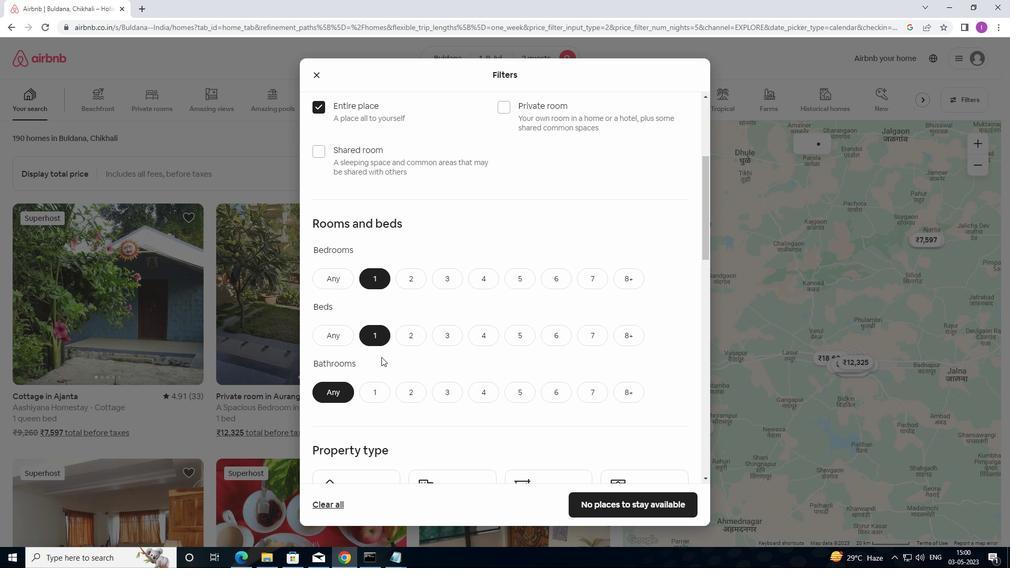 
Action: Mouse scrolled (381, 356) with delta (0, 0)
Screenshot: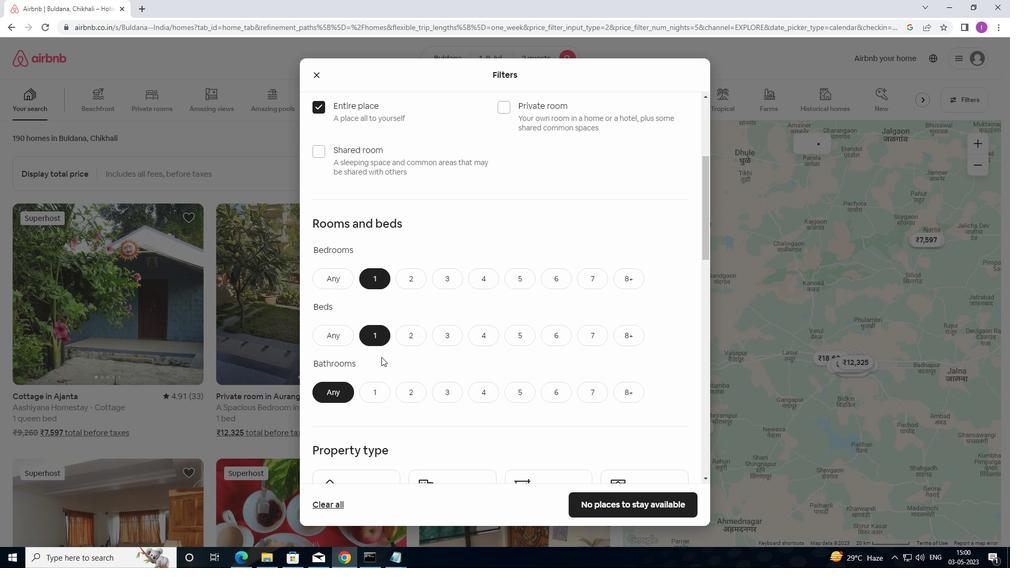 
Action: Mouse moved to (376, 285)
Screenshot: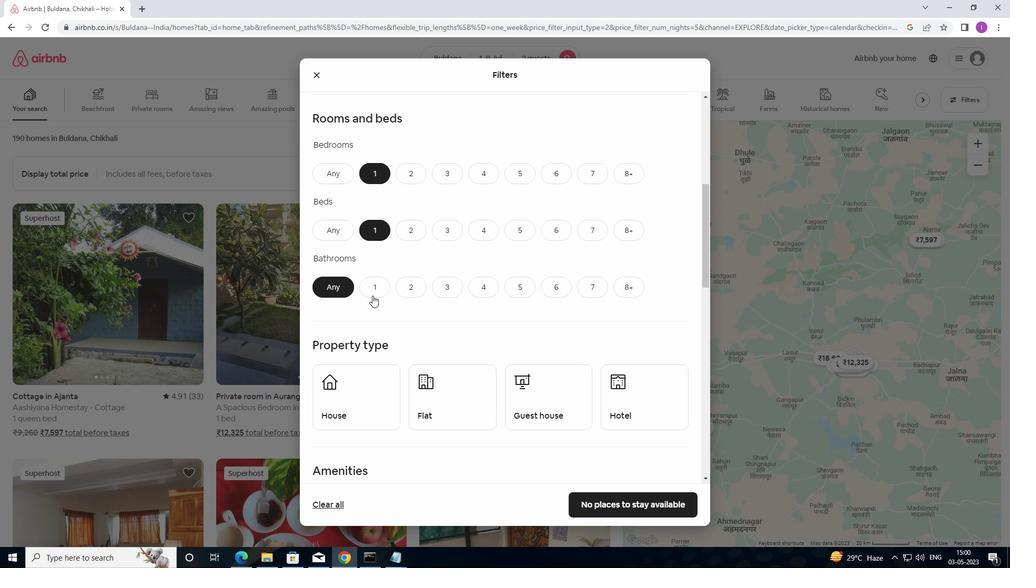 
Action: Mouse pressed left at (376, 285)
Screenshot: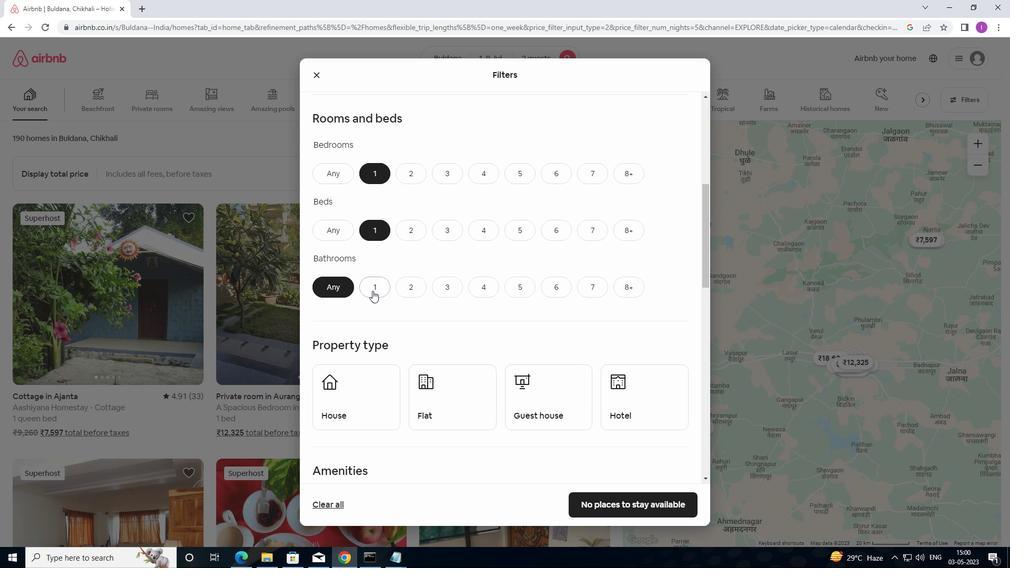 
Action: Mouse moved to (379, 371)
Screenshot: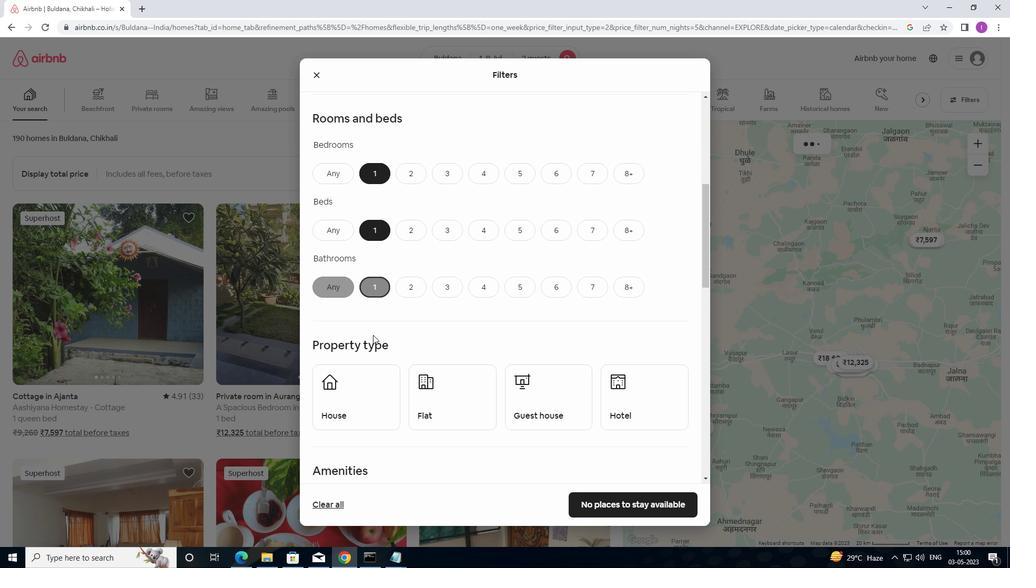 
Action: Mouse scrolled (379, 370) with delta (0, 0)
Screenshot: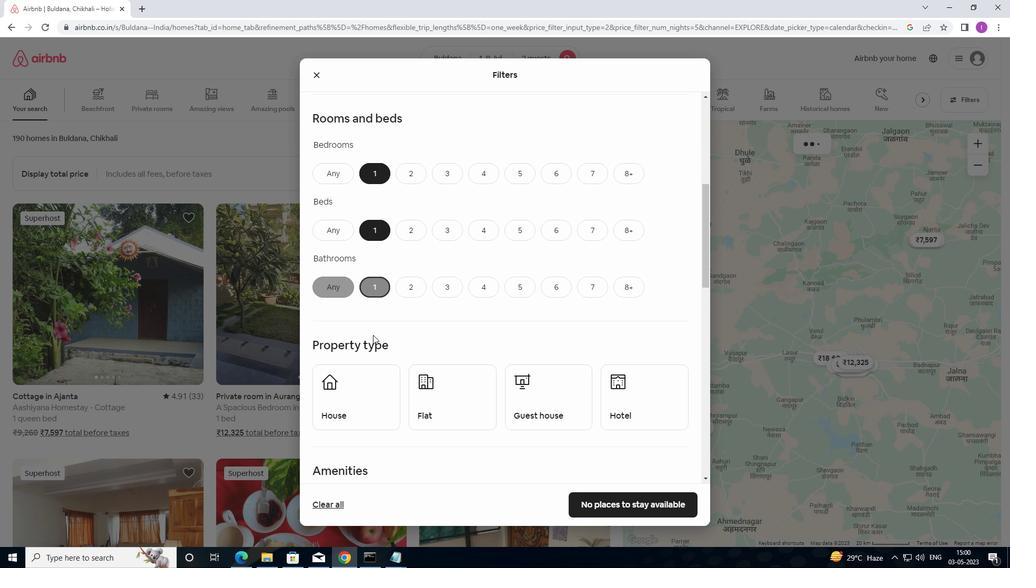 
Action: Mouse moved to (379, 371)
Screenshot: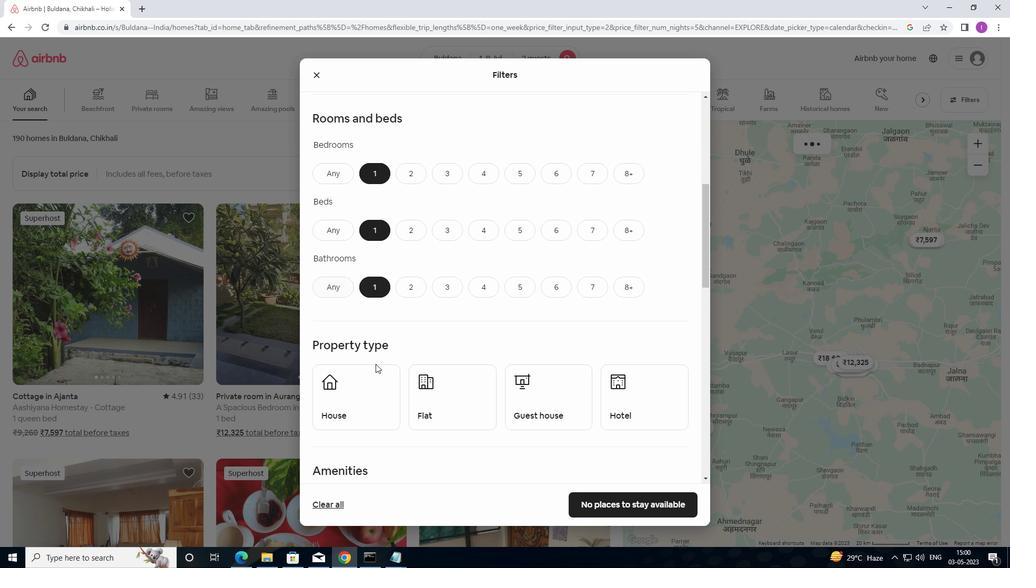 
Action: Mouse scrolled (379, 370) with delta (0, 0)
Screenshot: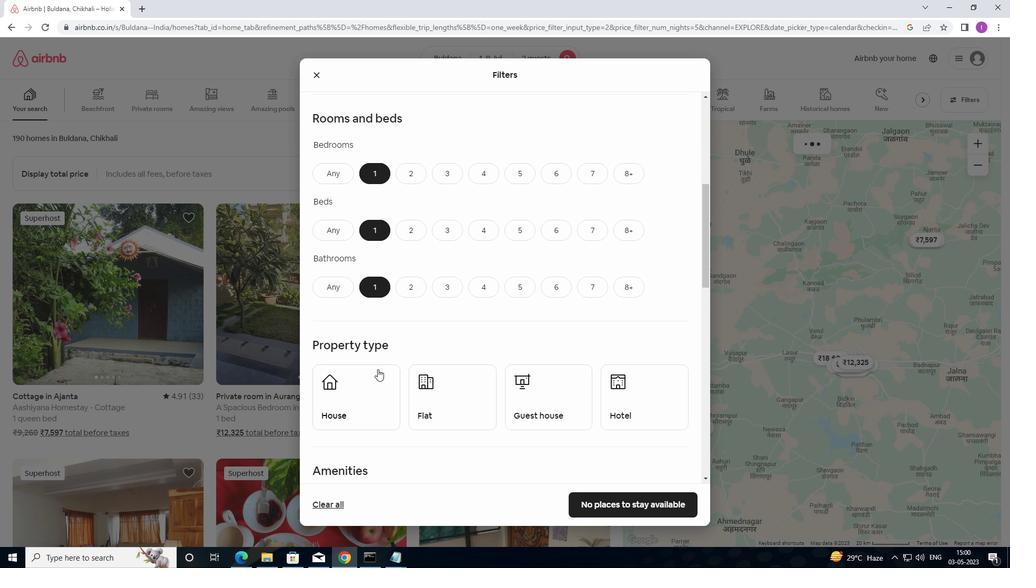 
Action: Mouse moved to (376, 321)
Screenshot: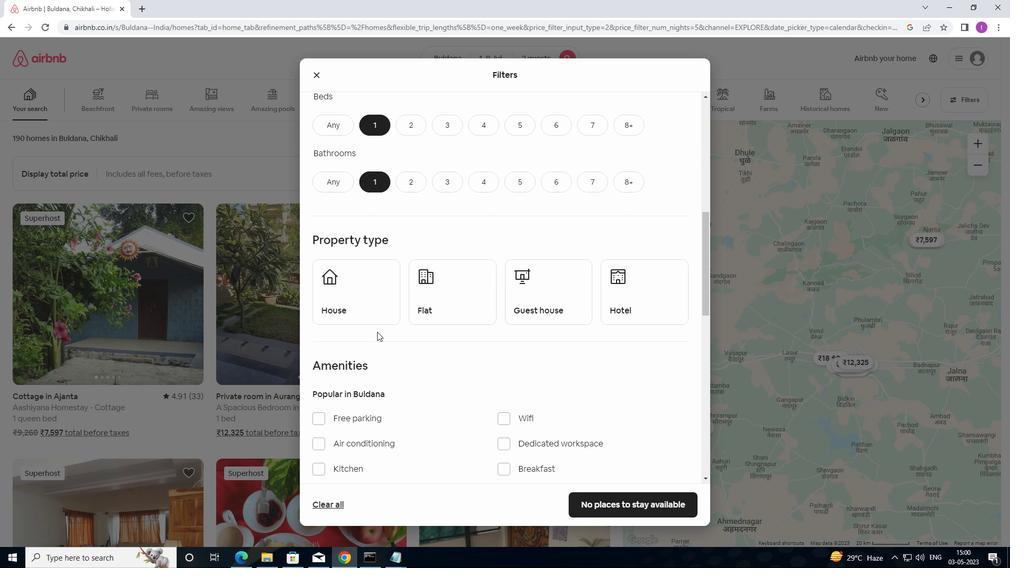 
Action: Mouse pressed left at (376, 321)
Screenshot: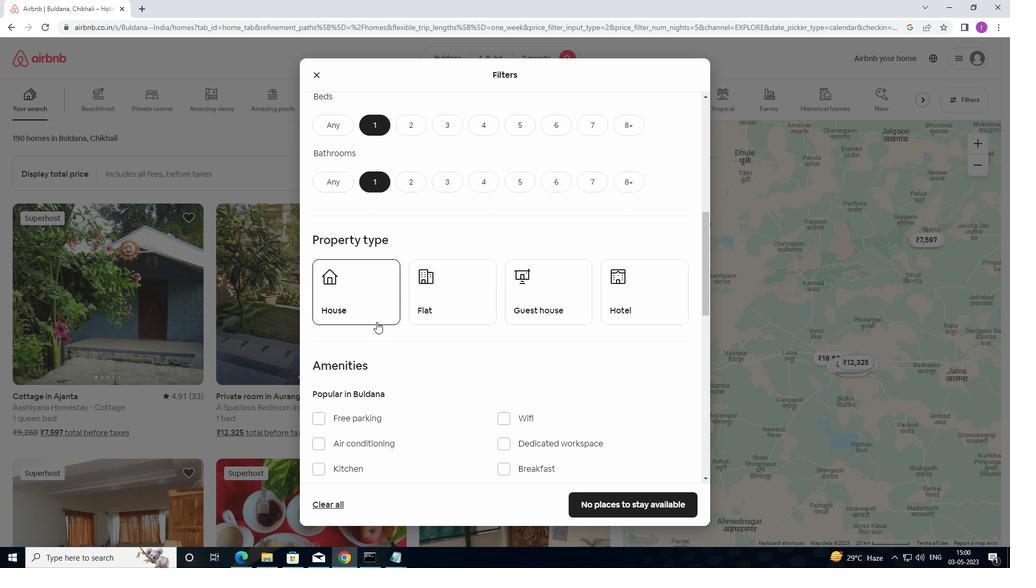 
Action: Mouse moved to (472, 312)
Screenshot: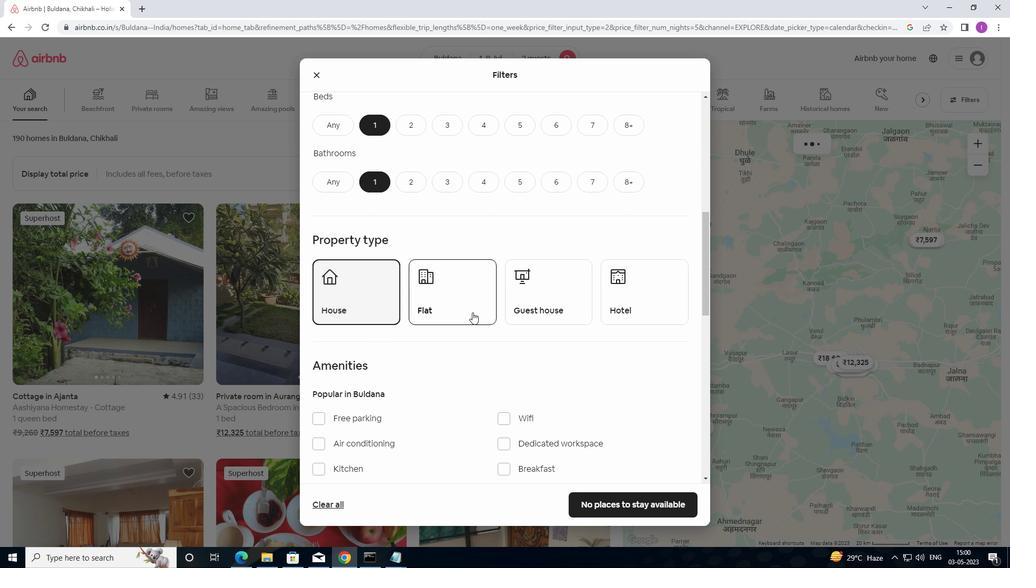 
Action: Mouse pressed left at (472, 312)
Screenshot: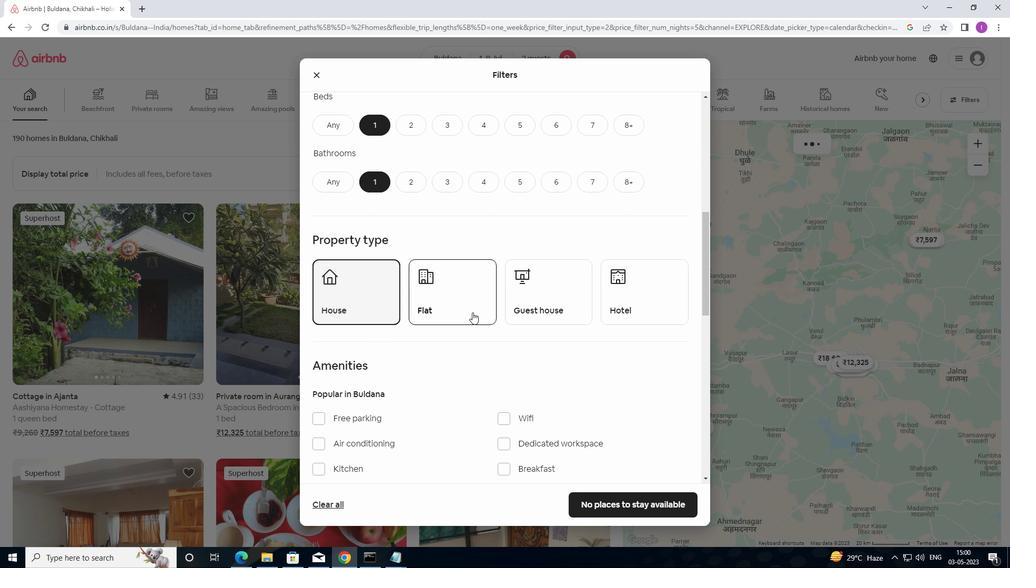 
Action: Mouse moved to (551, 304)
Screenshot: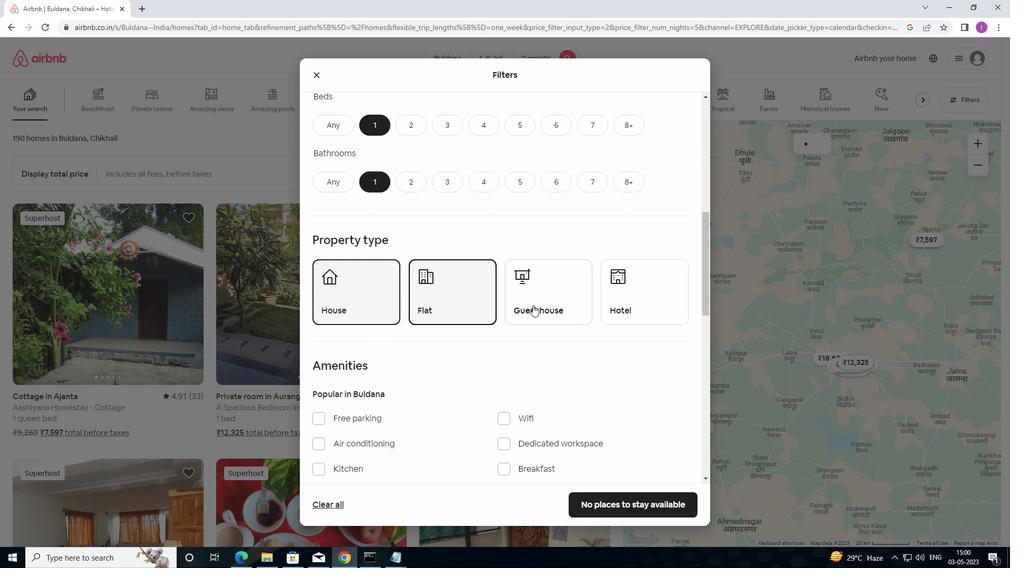
Action: Mouse pressed left at (551, 304)
Screenshot: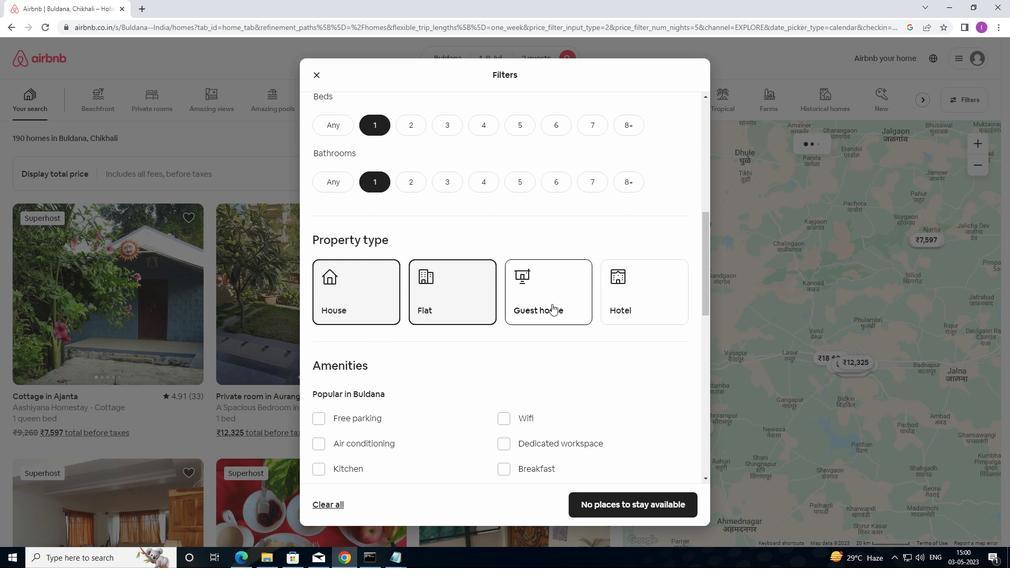
Action: Mouse moved to (540, 313)
Screenshot: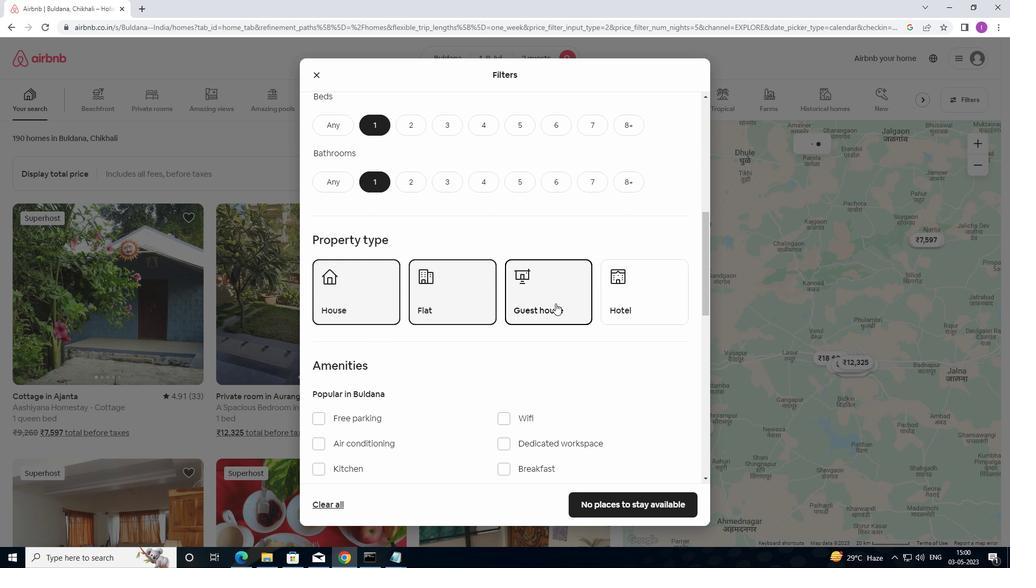 
Action: Mouse scrolled (540, 312) with delta (0, 0)
Screenshot: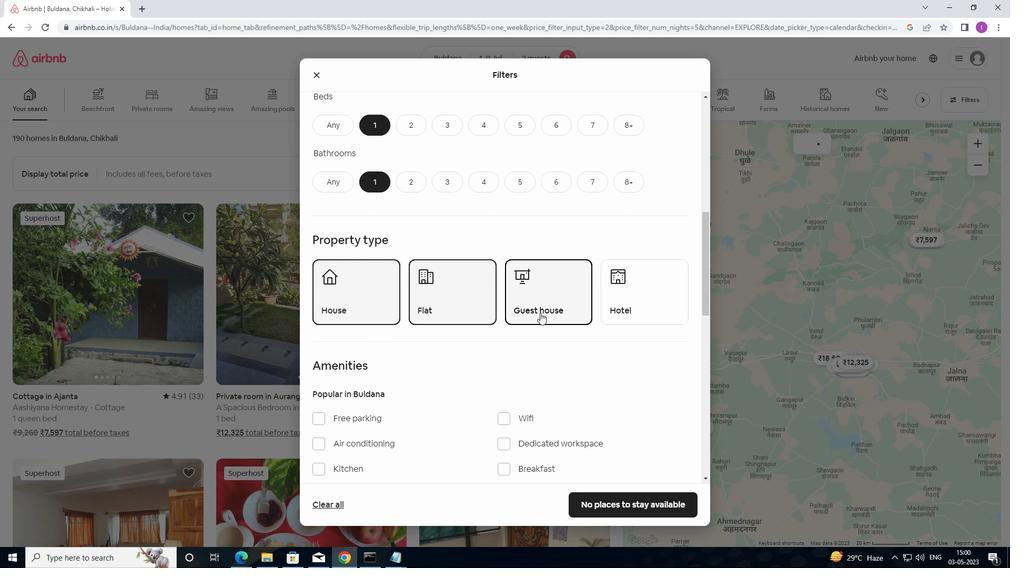 
Action: Mouse moved to (546, 306)
Screenshot: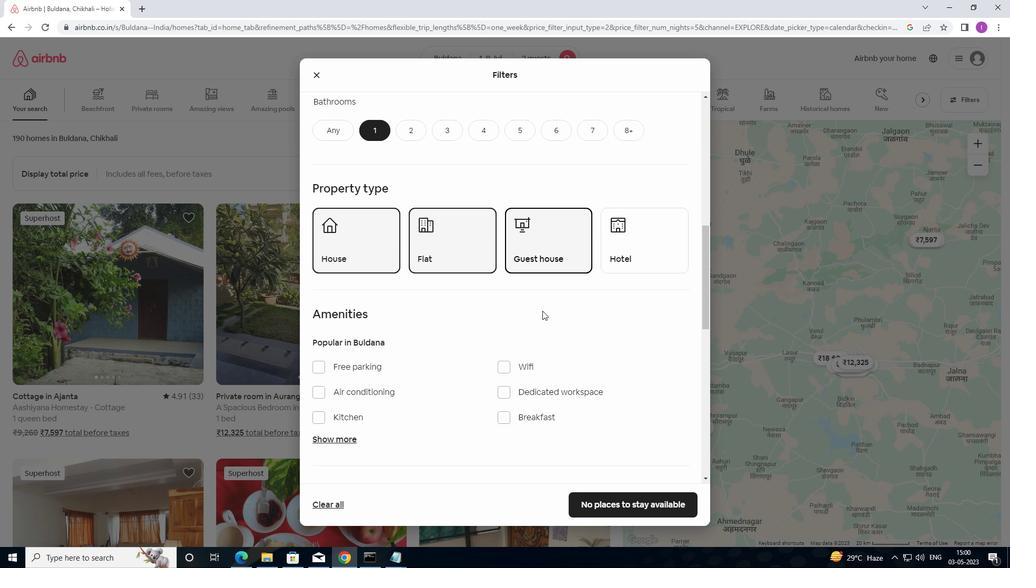
Action: Mouse scrolled (546, 306) with delta (0, 0)
Screenshot: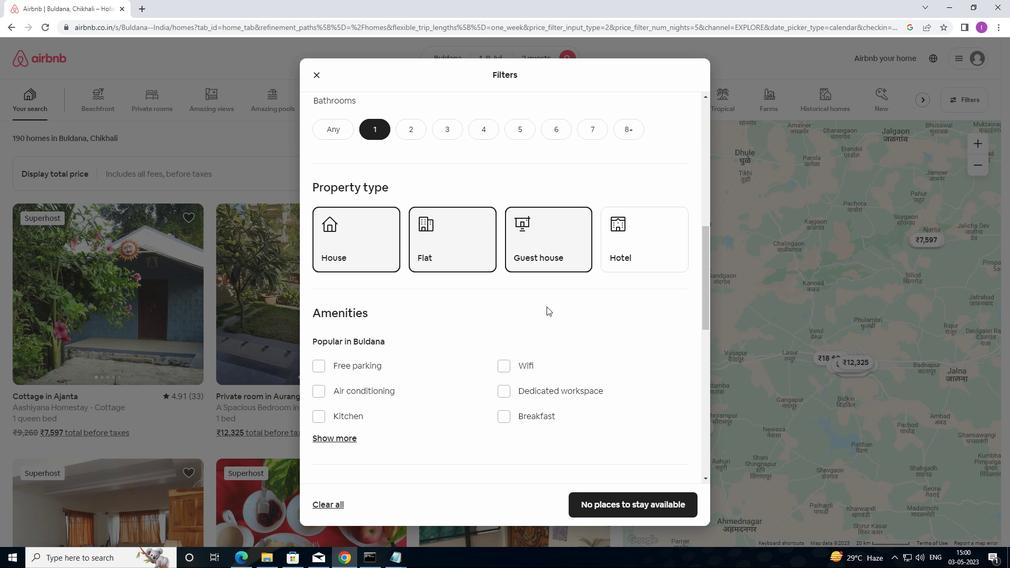 
Action: Mouse moved to (540, 306)
Screenshot: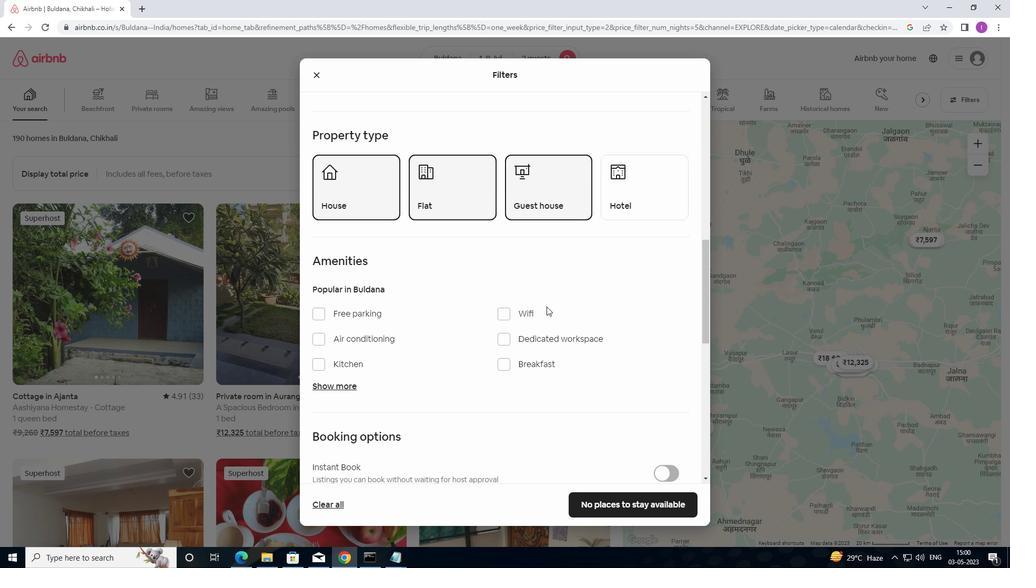 
Action: Mouse scrolled (540, 306) with delta (0, 0)
Screenshot: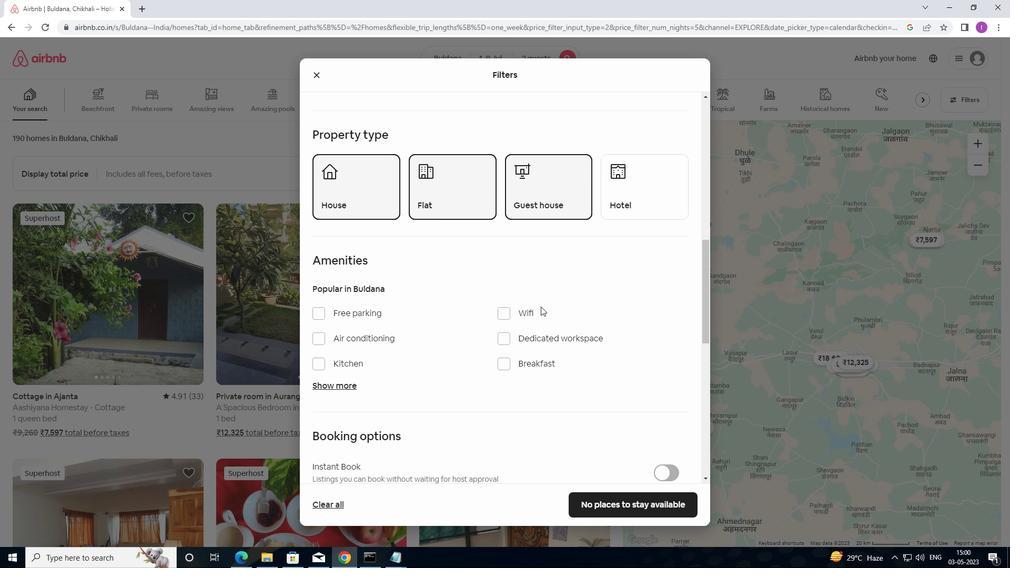 
Action: Mouse scrolled (540, 306) with delta (0, 0)
Screenshot: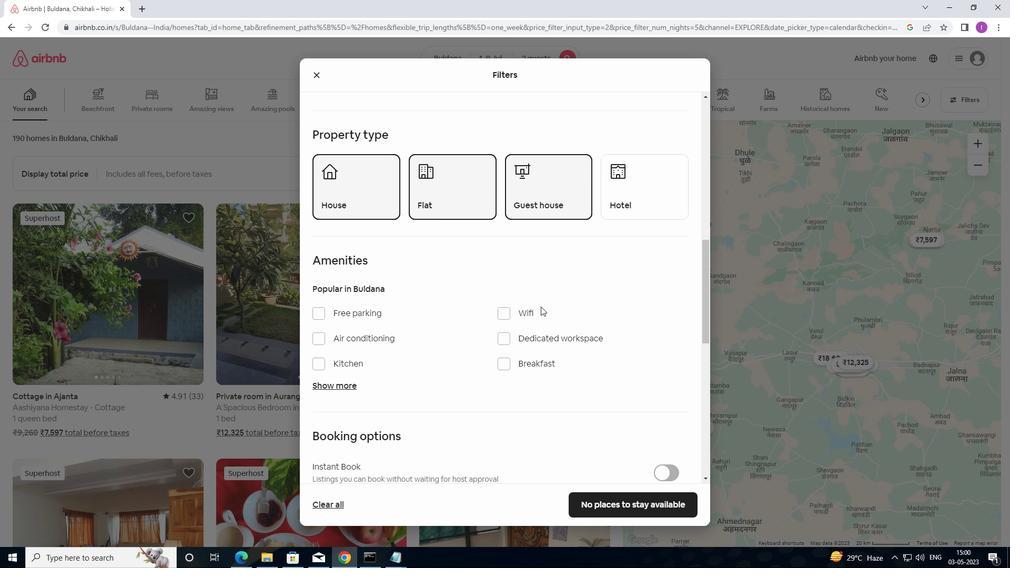
Action: Mouse scrolled (540, 306) with delta (0, 0)
Screenshot: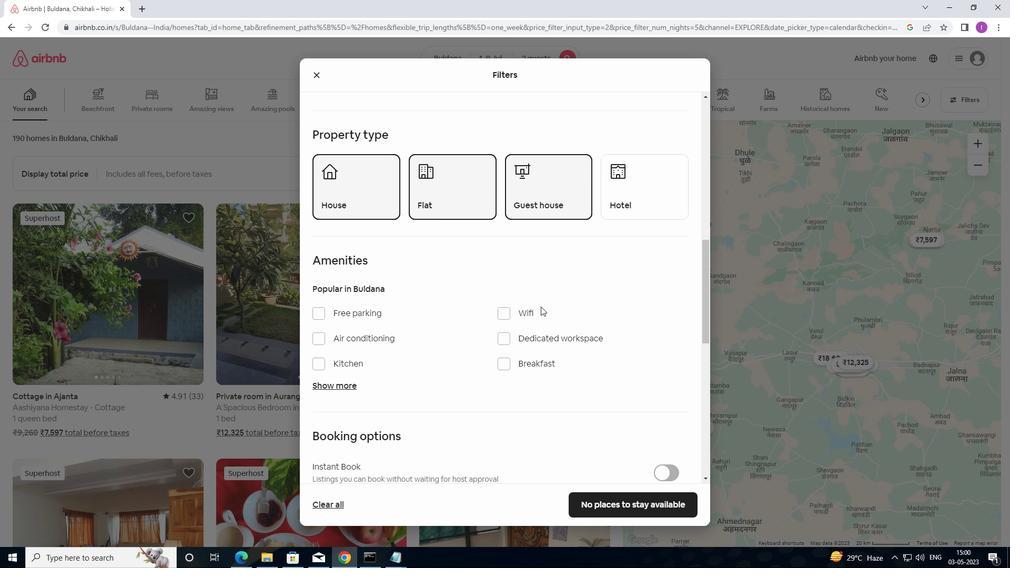
Action: Mouse moved to (669, 345)
Screenshot: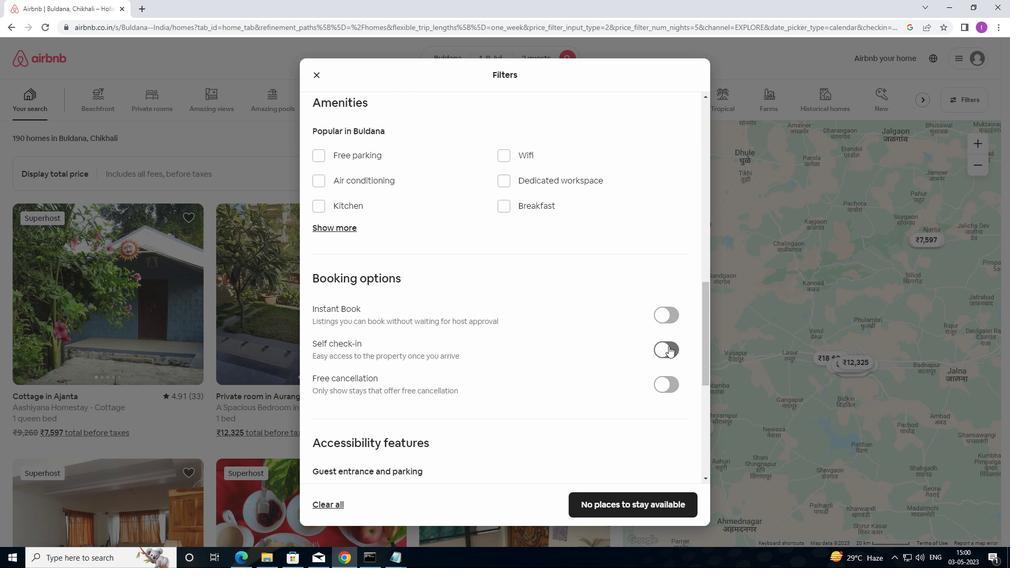
Action: Mouse pressed left at (669, 345)
Screenshot: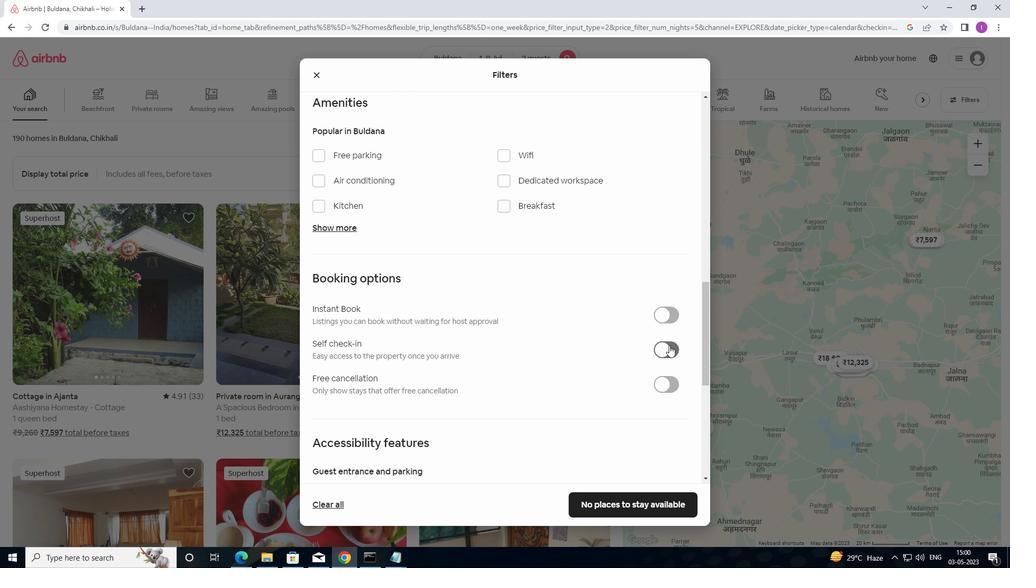 
Action: Mouse moved to (641, 357)
Screenshot: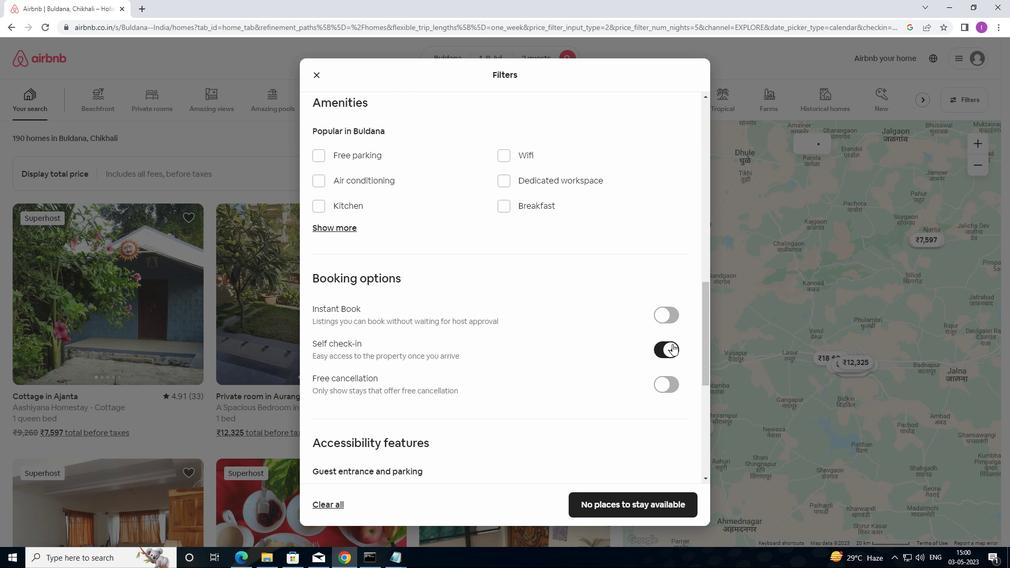 
Action: Mouse scrolled (641, 357) with delta (0, 0)
Screenshot: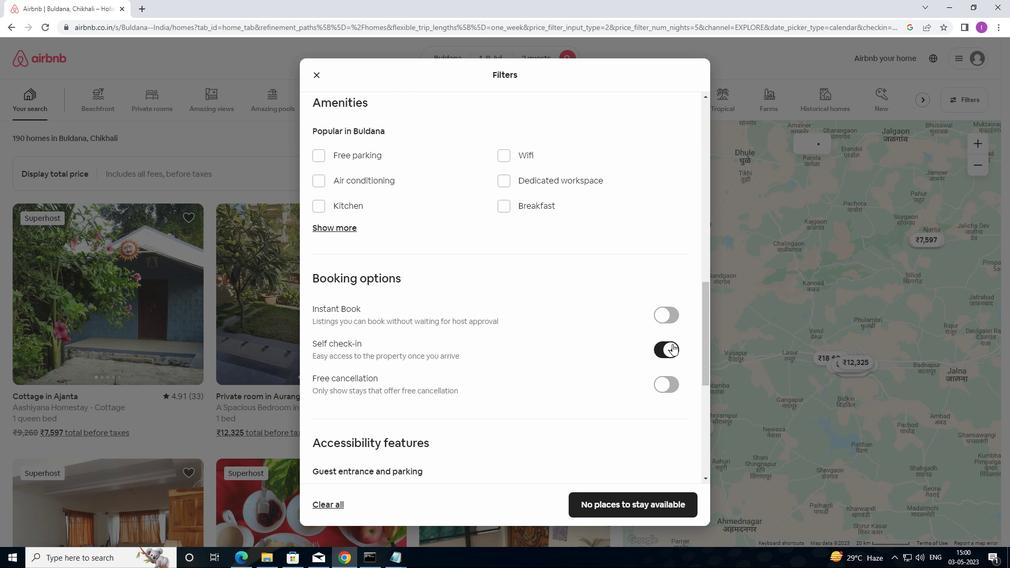 
Action: Mouse moved to (629, 363)
Screenshot: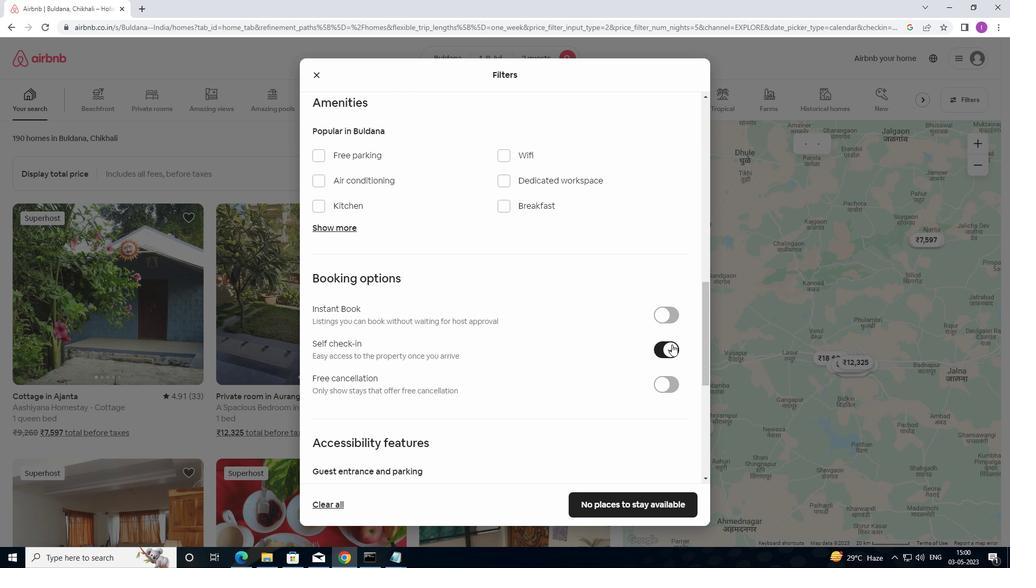 
Action: Mouse scrolled (629, 363) with delta (0, 0)
Screenshot: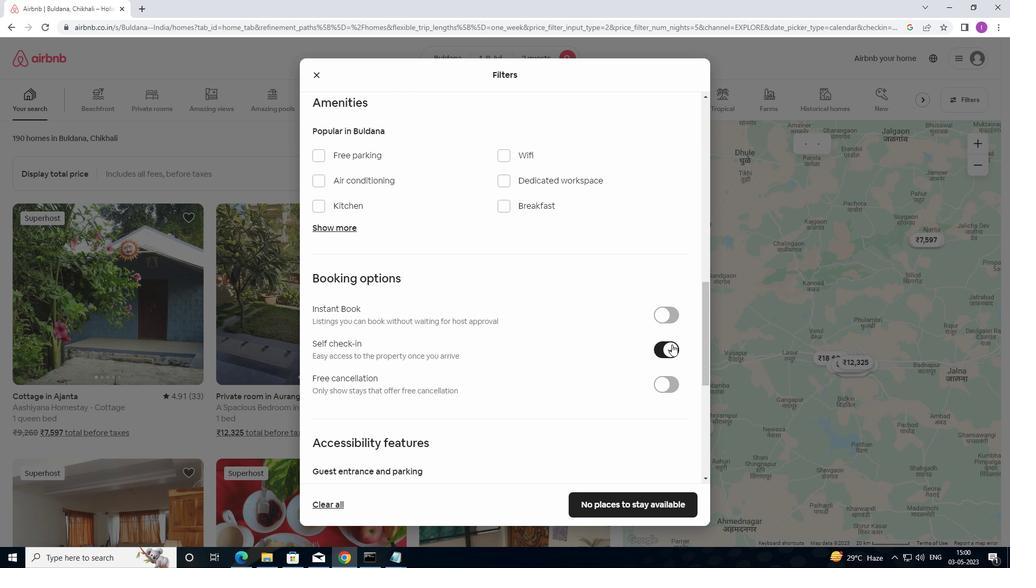 
Action: Mouse moved to (610, 370)
Screenshot: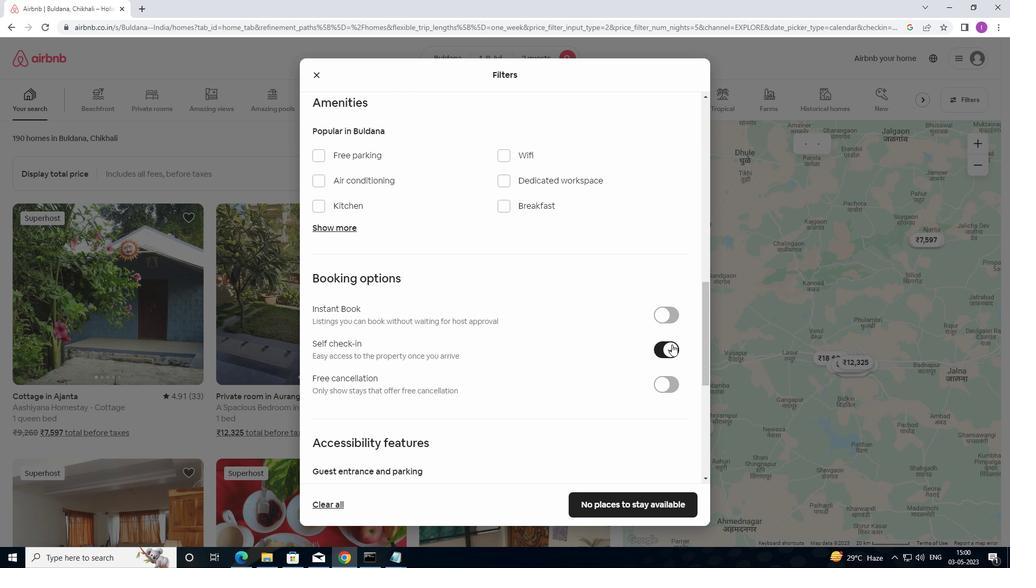
Action: Mouse scrolled (610, 369) with delta (0, 0)
Screenshot: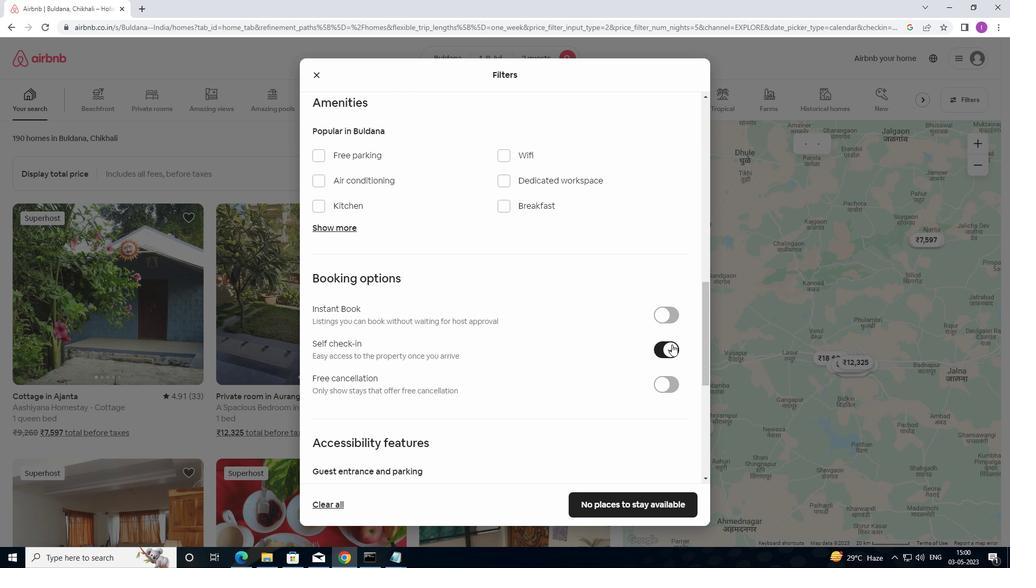 
Action: Mouse moved to (590, 370)
Screenshot: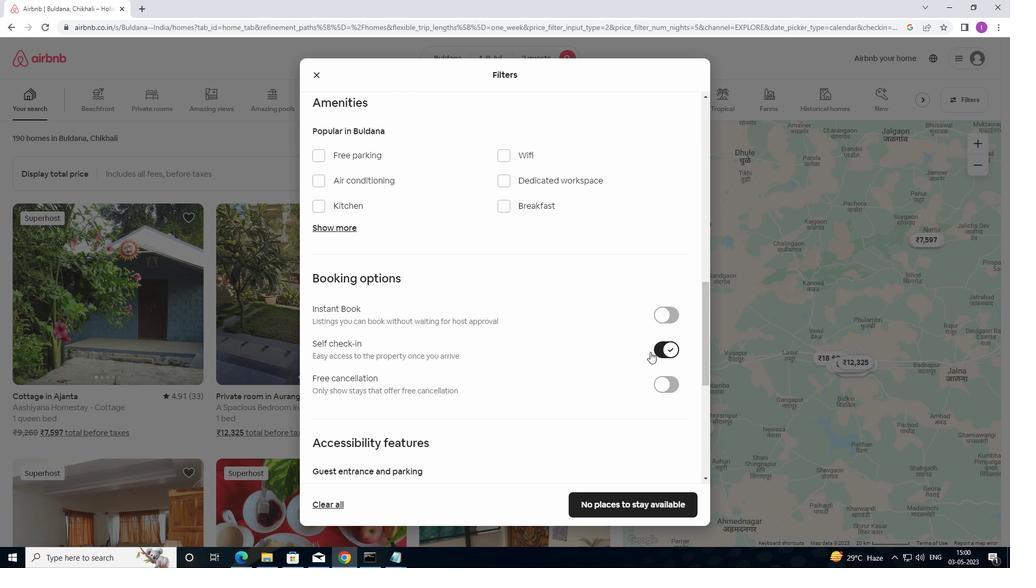 
Action: Mouse scrolled (590, 369) with delta (0, 0)
Screenshot: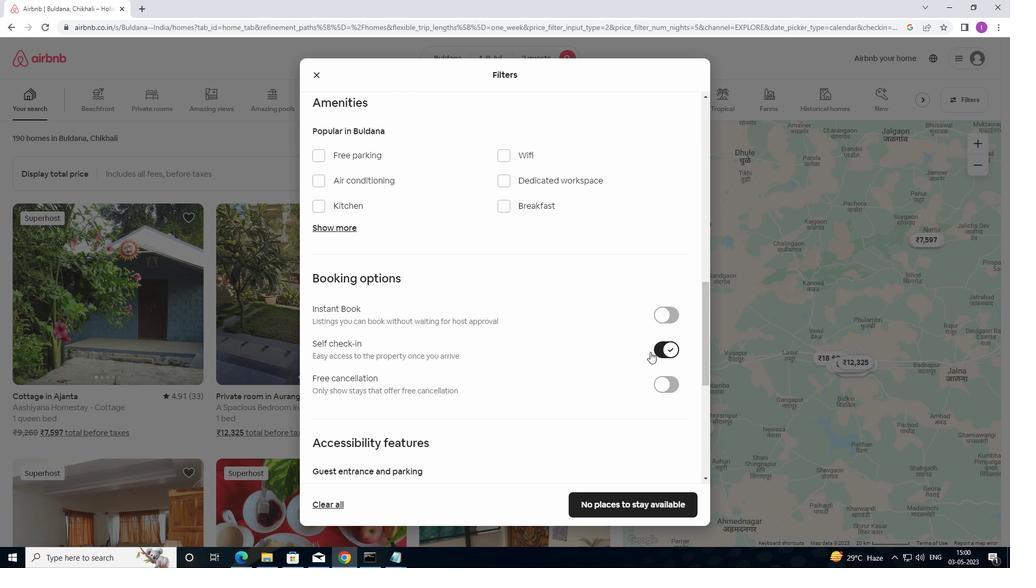 
Action: Mouse moved to (532, 349)
Screenshot: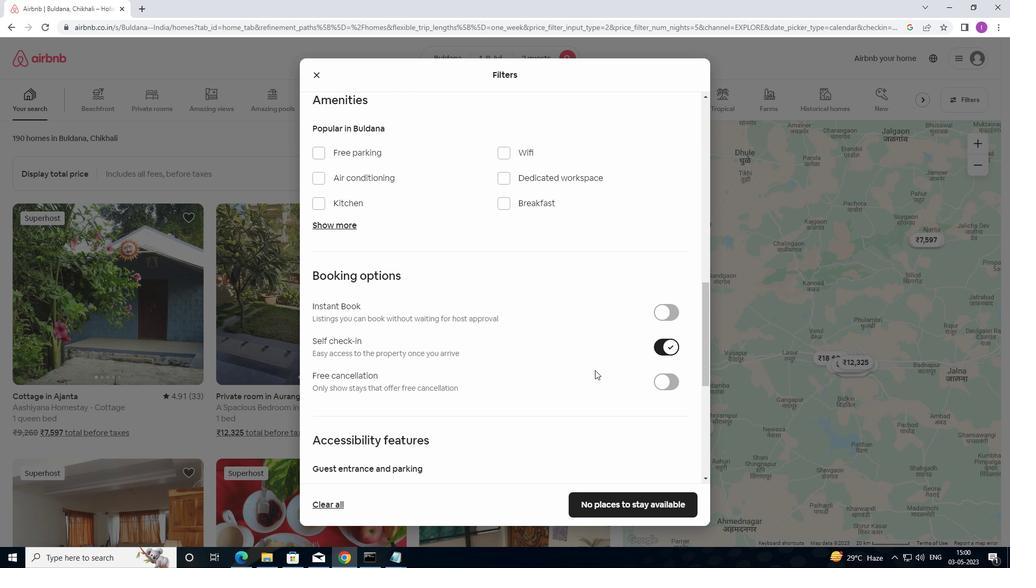 
Action: Mouse scrolled (532, 349) with delta (0, 0)
Screenshot: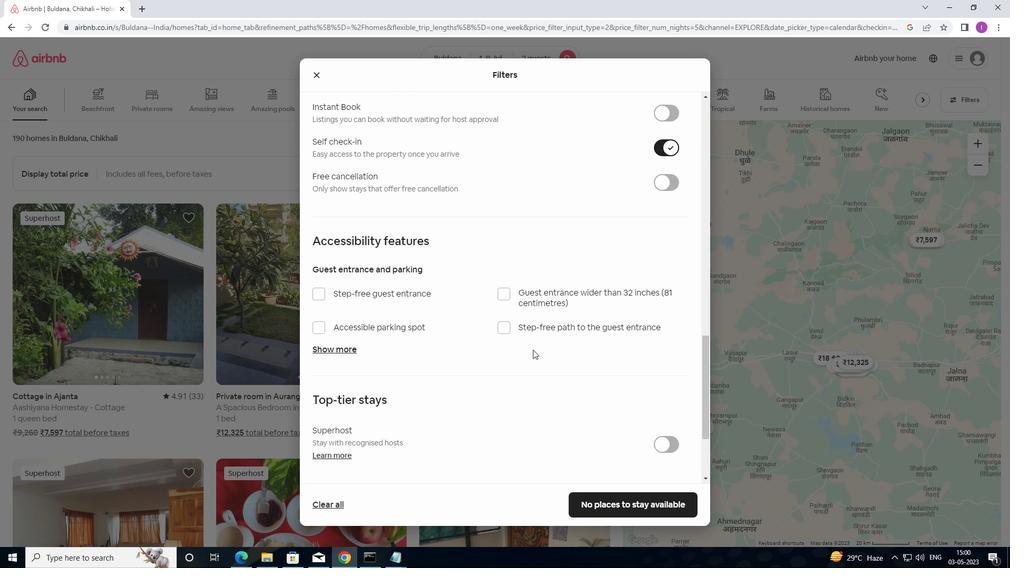 
Action: Mouse scrolled (532, 349) with delta (0, 0)
Screenshot: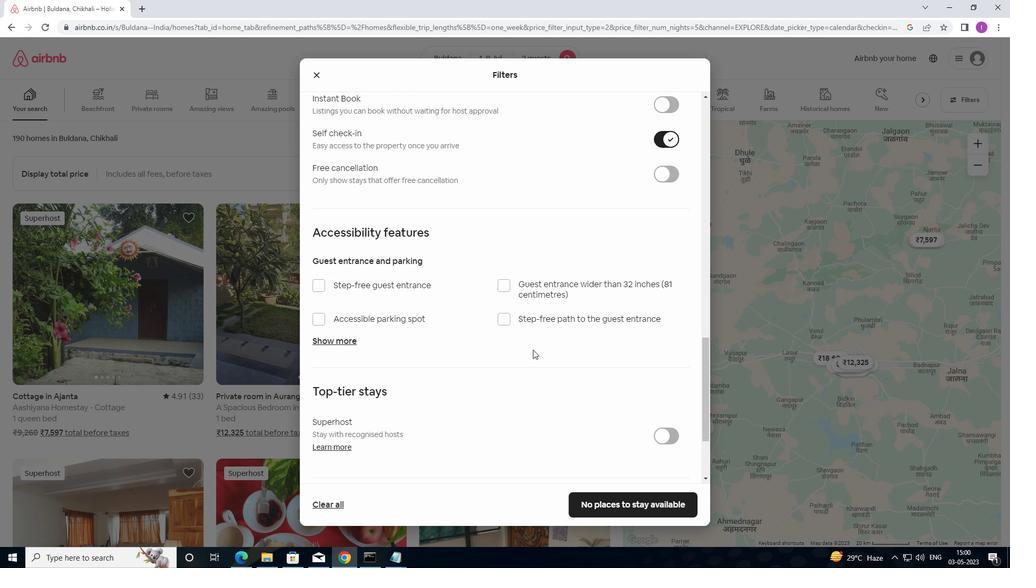 
Action: Mouse scrolled (532, 349) with delta (0, 0)
Screenshot: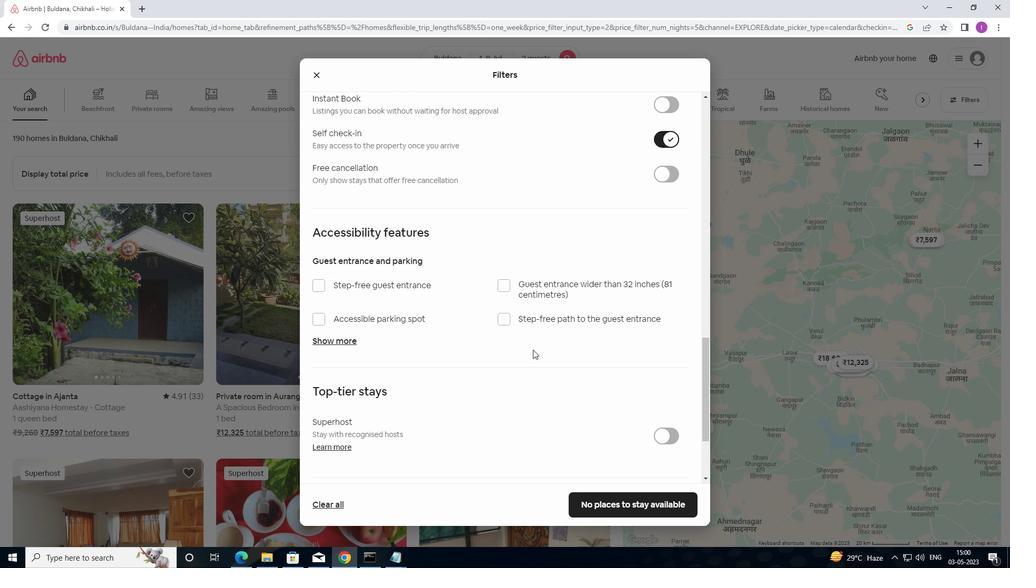
Action: Mouse moved to (535, 346)
Screenshot: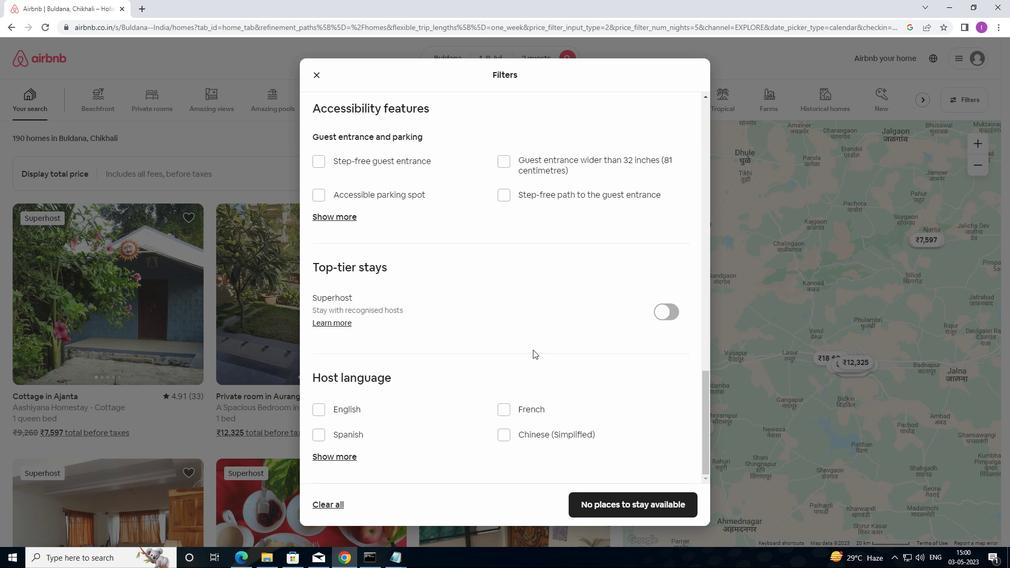 
Action: Mouse scrolled (535, 345) with delta (0, 0)
Screenshot: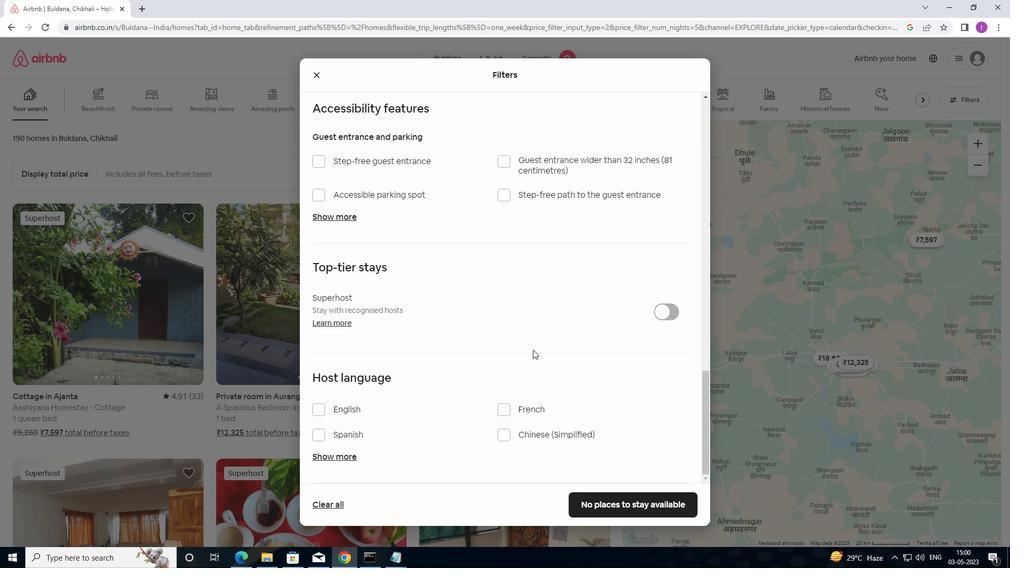 
Action: Mouse scrolled (535, 345) with delta (0, 0)
Screenshot: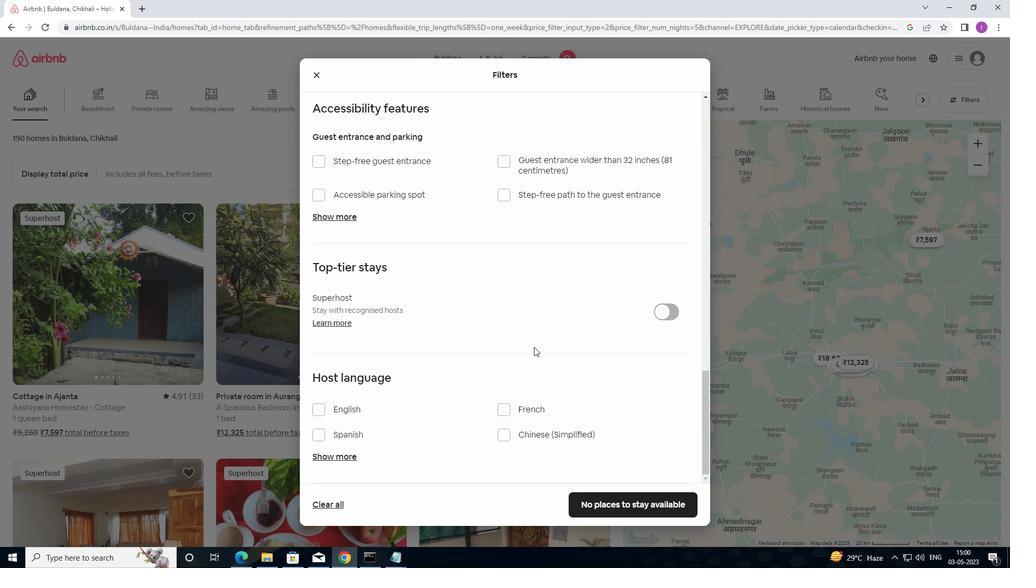 
Action: Mouse scrolled (535, 345) with delta (0, 0)
Screenshot: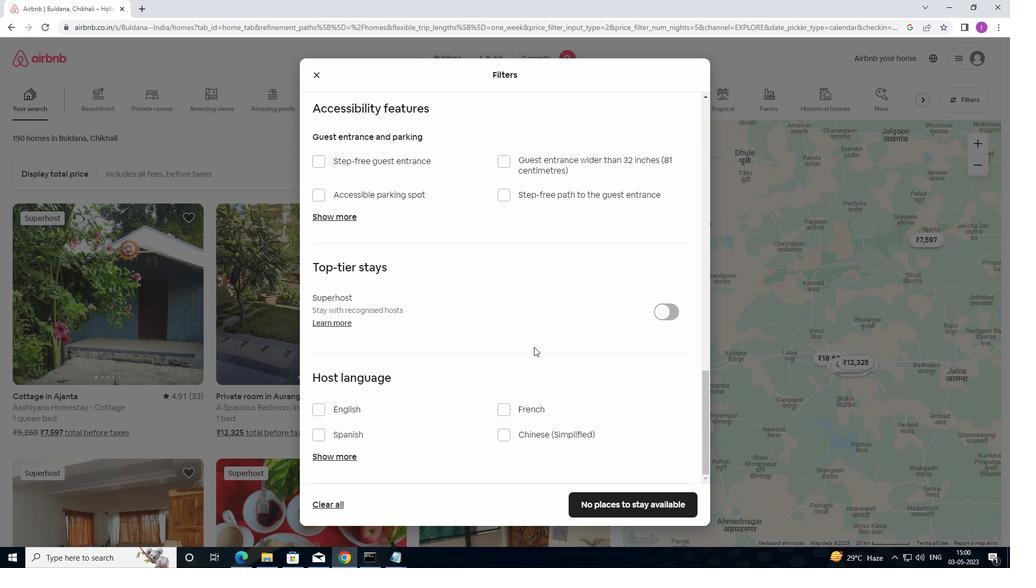 
Action: Mouse scrolled (535, 345) with delta (0, 0)
Screenshot: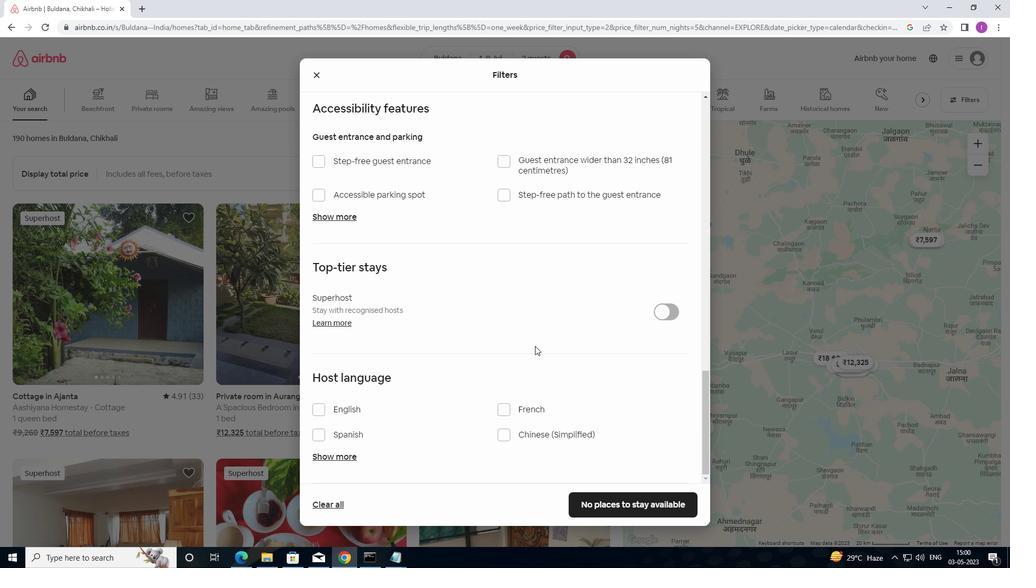 
Action: Mouse moved to (326, 415)
Screenshot: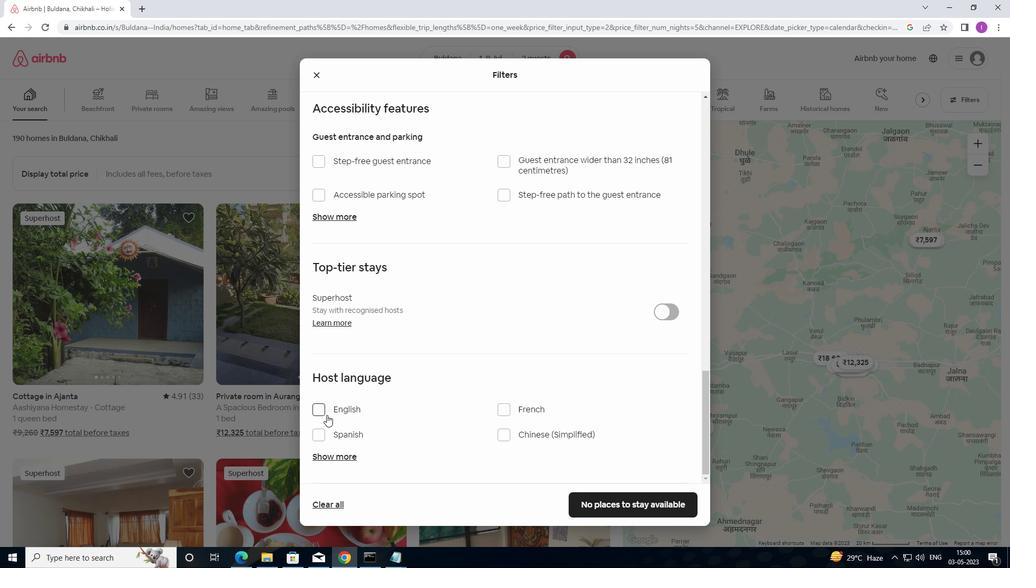 
Action: Mouse pressed left at (326, 415)
Screenshot: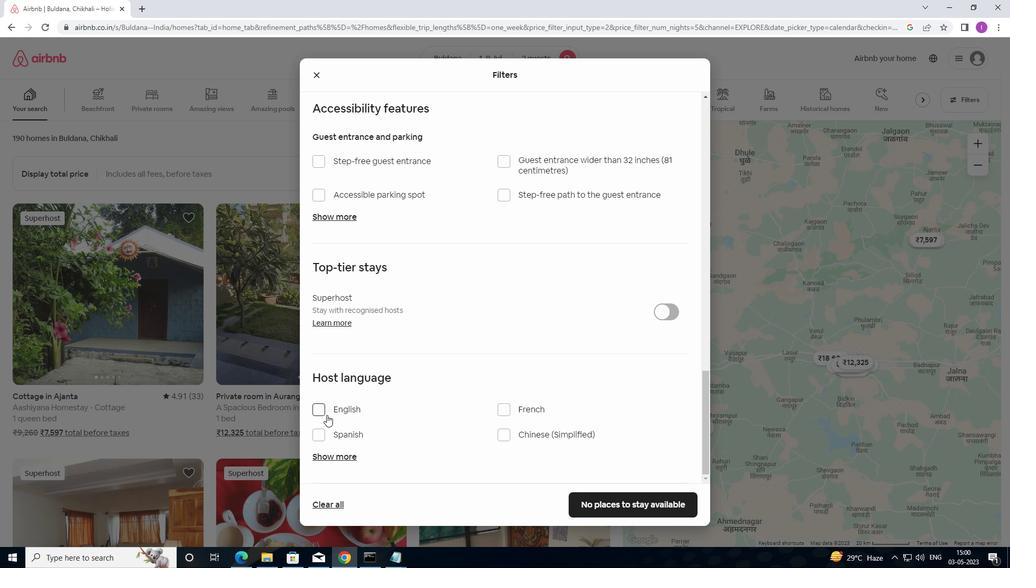 
Action: Mouse moved to (491, 411)
Screenshot: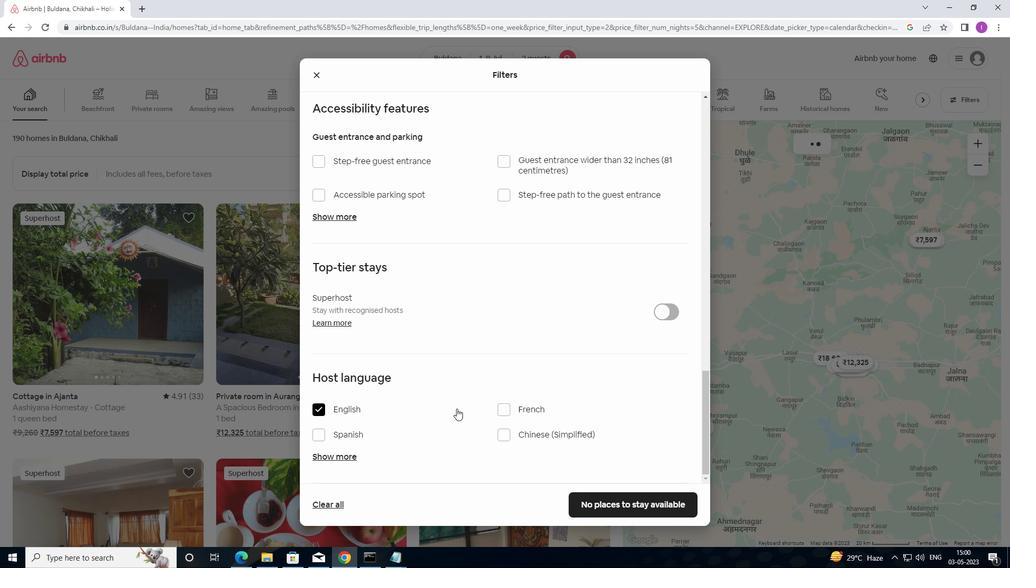 
Action: Mouse scrolled (491, 411) with delta (0, 0)
Screenshot: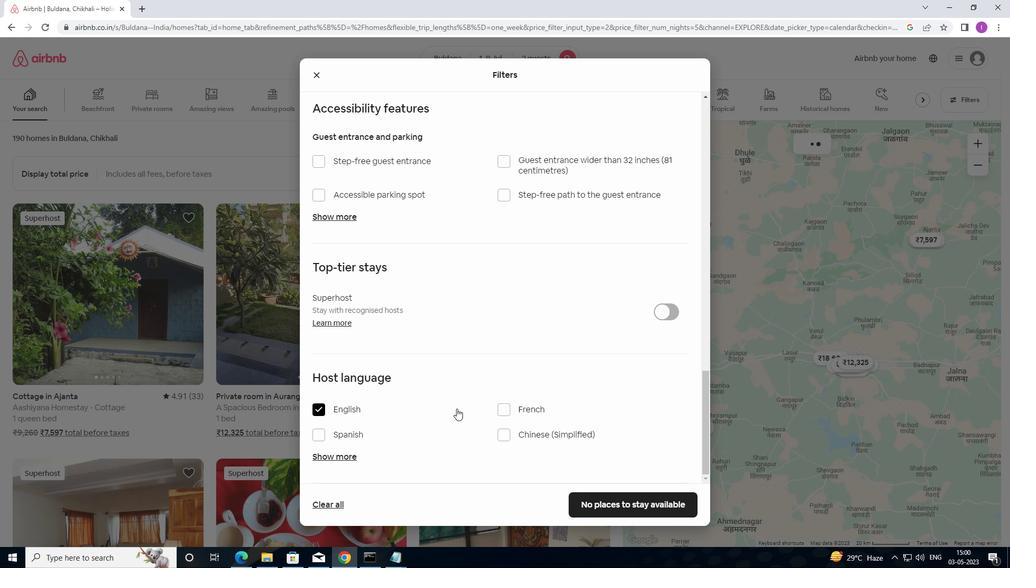 
Action: Mouse moved to (503, 414)
Screenshot: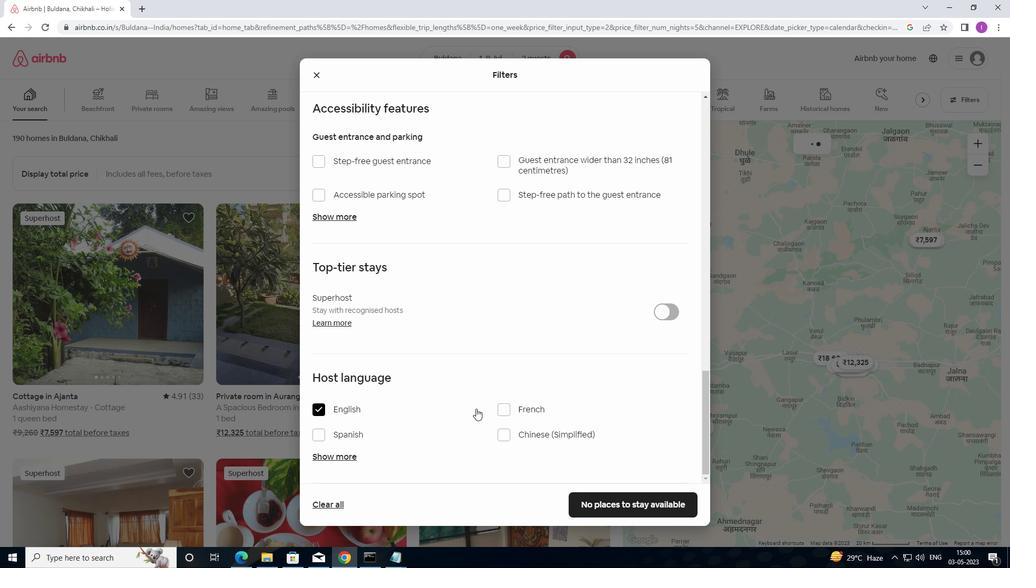 
Action: Mouse scrolled (503, 413) with delta (0, 0)
Screenshot: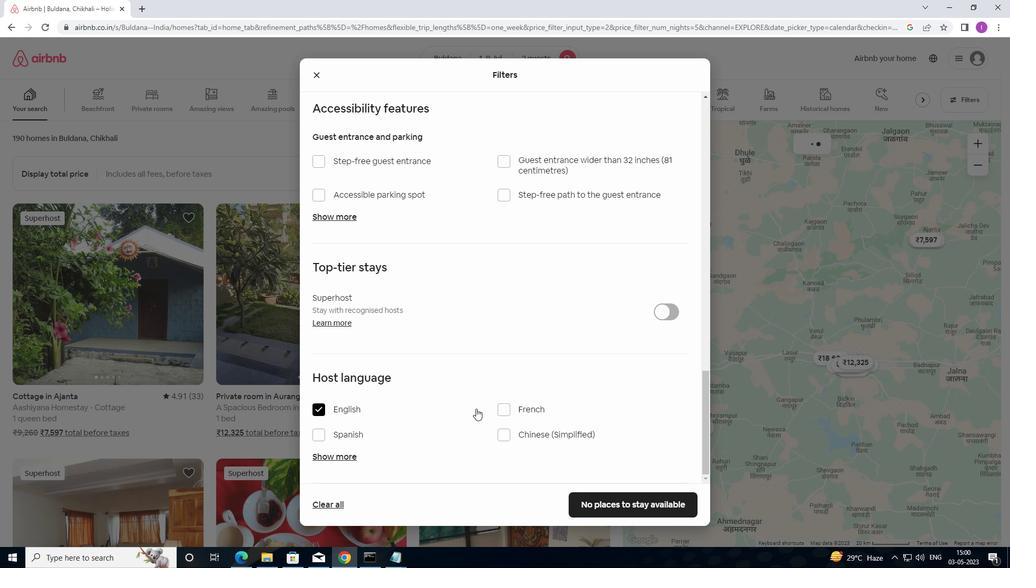 
Action: Mouse moved to (555, 433)
Screenshot: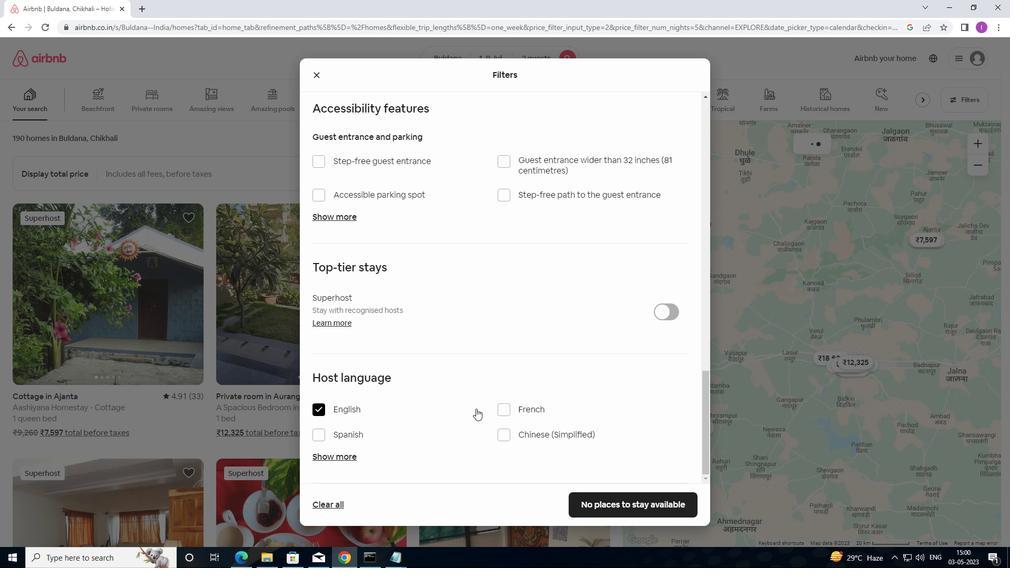 
Action: Mouse scrolled (555, 432) with delta (0, 0)
Screenshot: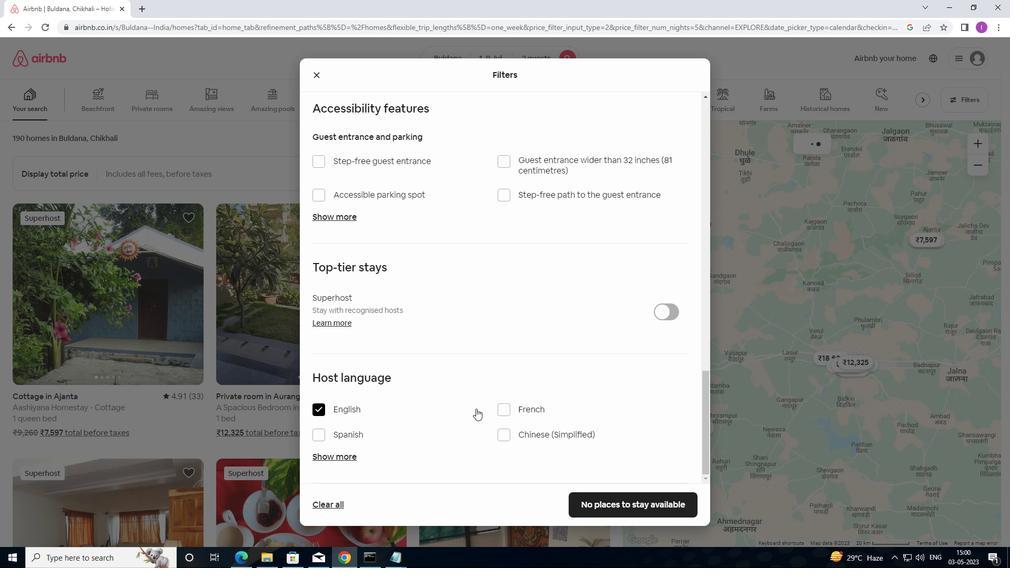 
Action: Mouse moved to (570, 438)
Screenshot: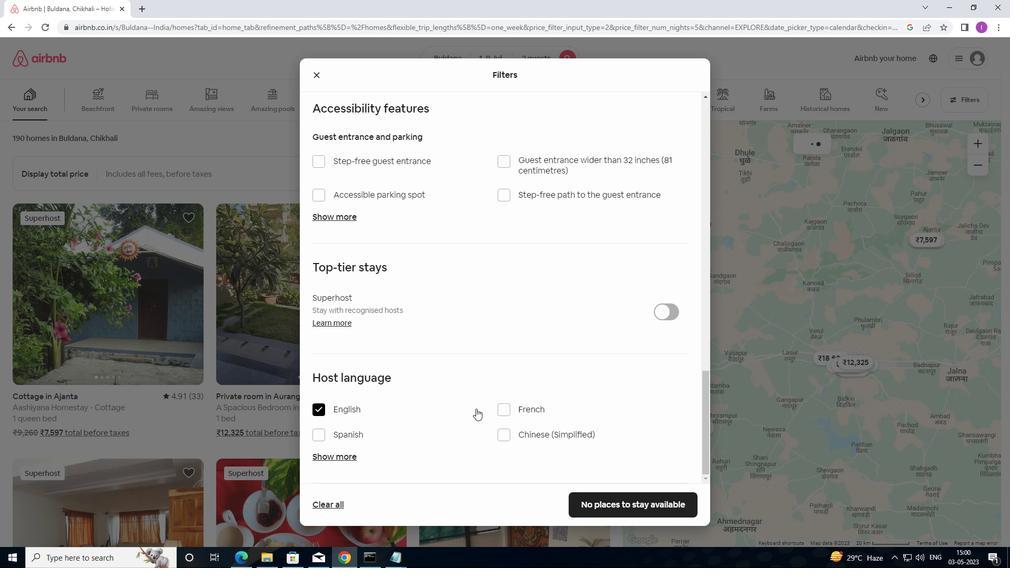 
Action: Mouse scrolled (570, 438) with delta (0, 0)
Screenshot: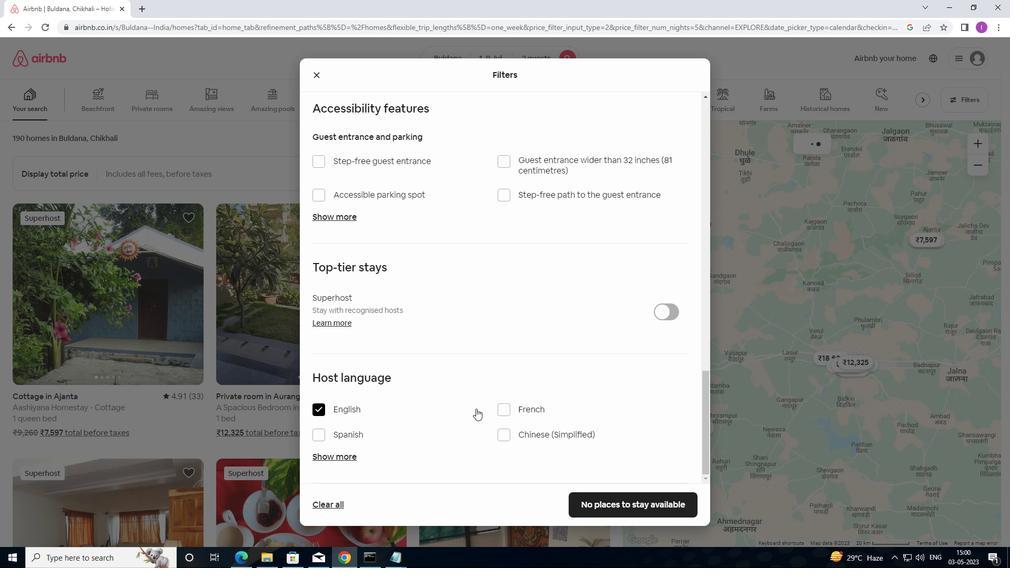 
Action: Mouse moved to (617, 502)
Screenshot: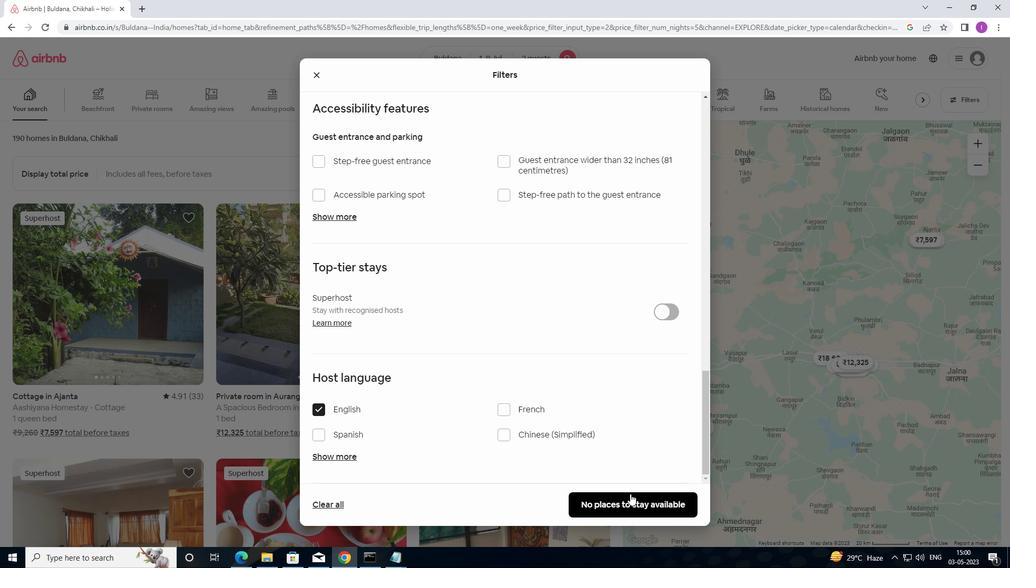 
Action: Mouse pressed left at (617, 502)
Screenshot: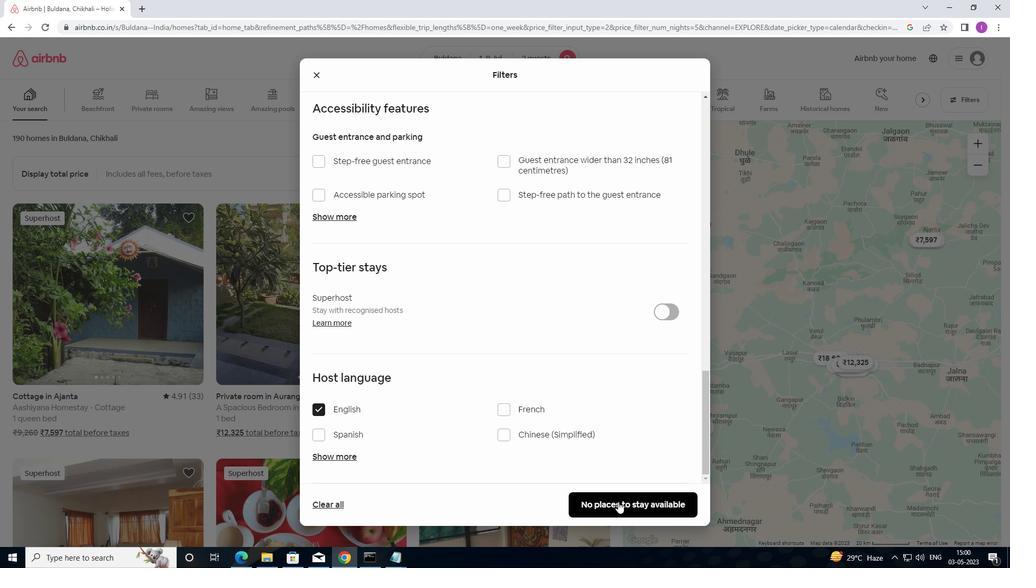 
Action: Mouse moved to (646, 458)
Screenshot: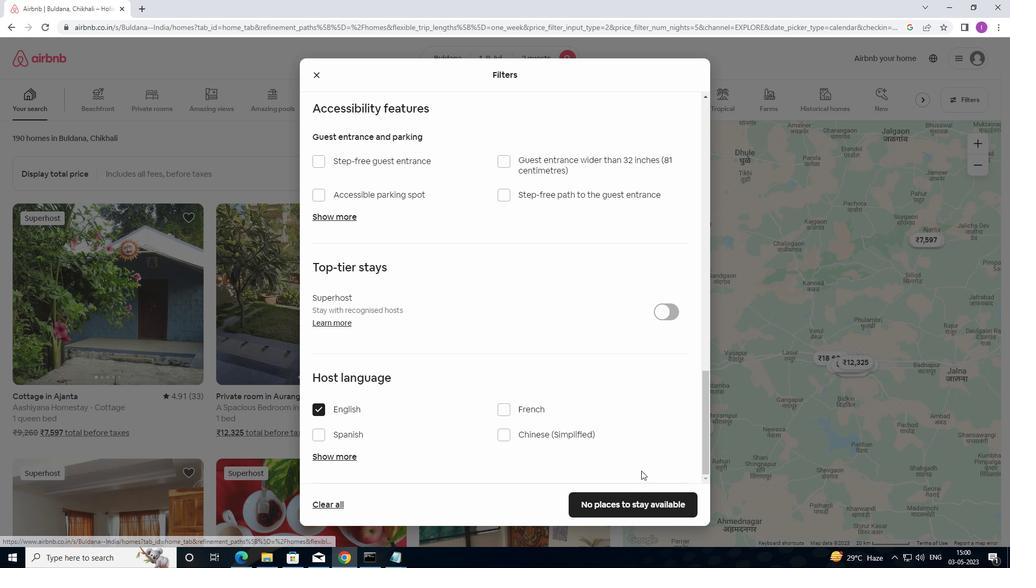 
